 Task: Open a Modern Writer Template save the file as form.pdf Remove the following  from template: 'Address' Change the date  '15 May, 2023' change Dear Ms Reader to   Good Afternoon. Add body to the letter I wanted to express my heartfelt condolences on the passing of your loved one. Losing someone we care about is never easy, and my thoughts are with you during this difficult time. May cherished memories and the support of loved ones bring you comfort and strength.Add Name  'Rachel'. Insert watermark  Do not copy  Apply Font Style in watermark Lexend; font size  112and place the watermark  Horizontally
Action: Mouse moved to (691, 94)
Screenshot: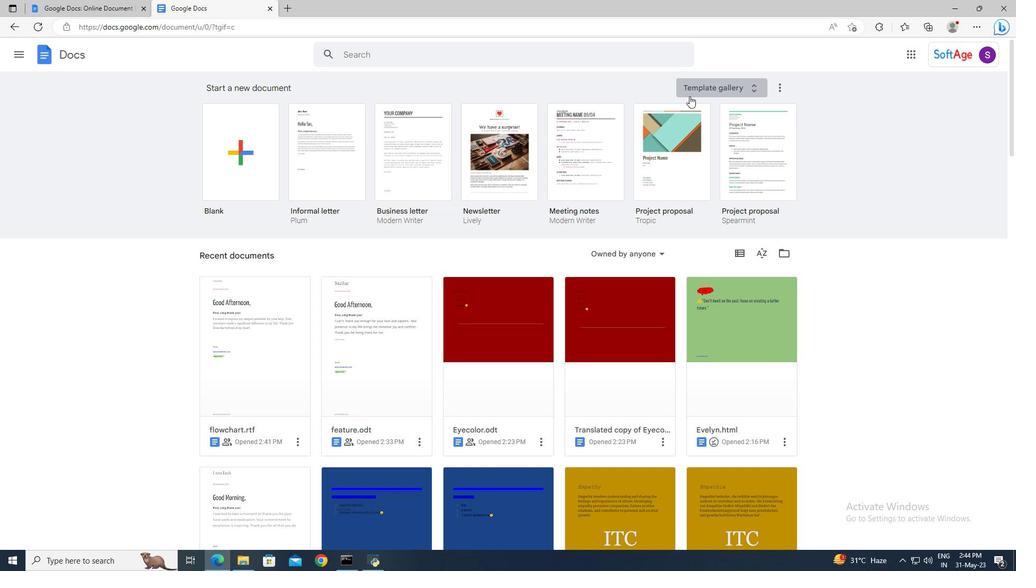 
Action: Mouse pressed left at (691, 94)
Screenshot: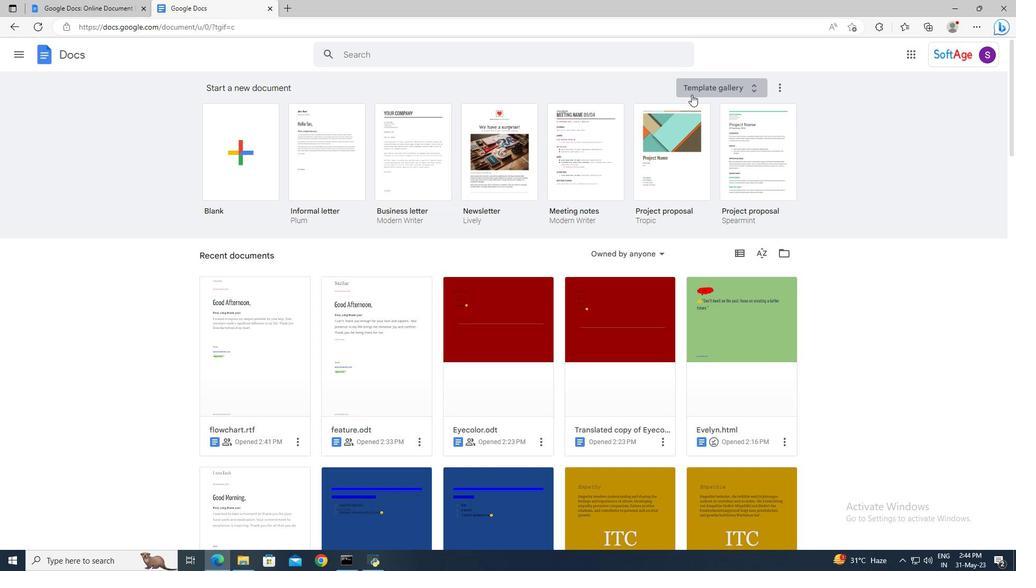 
Action: Mouse moved to (632, 130)
Screenshot: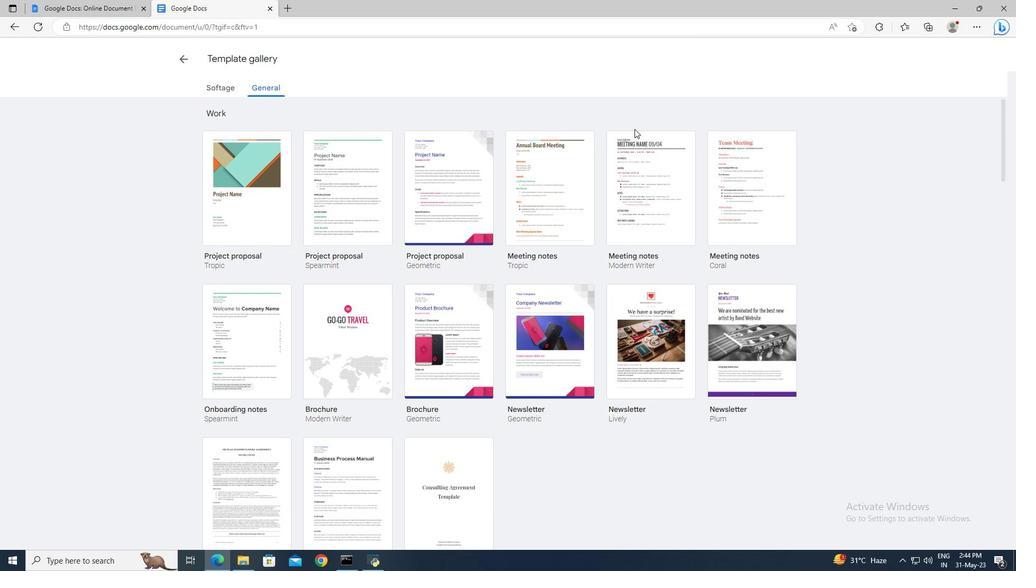 
Action: Mouse scrolled (632, 131) with delta (0, 0)
Screenshot: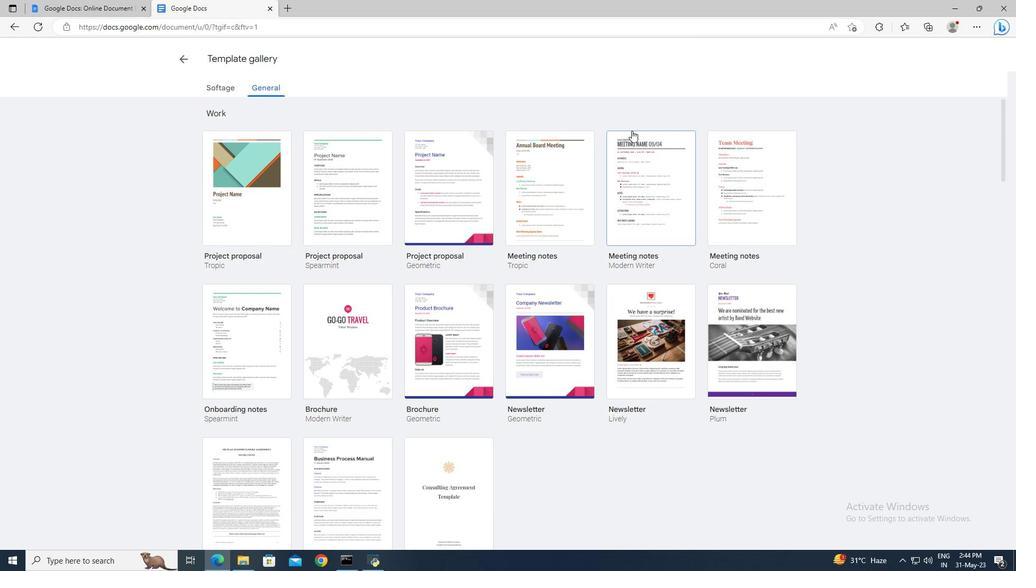 
Action: Mouse scrolled (632, 130) with delta (0, 0)
Screenshot: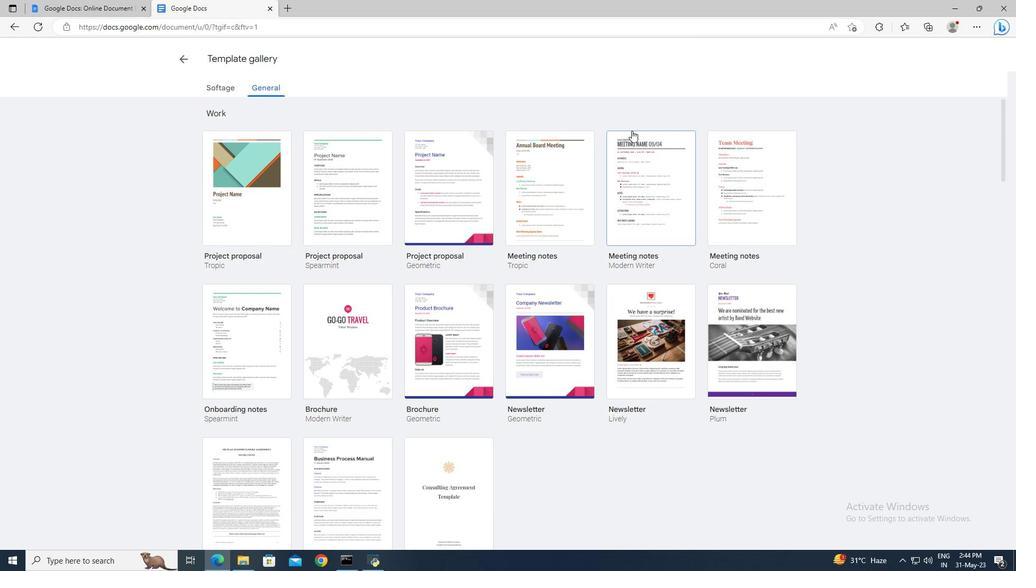 
Action: Mouse scrolled (632, 130) with delta (0, 0)
Screenshot: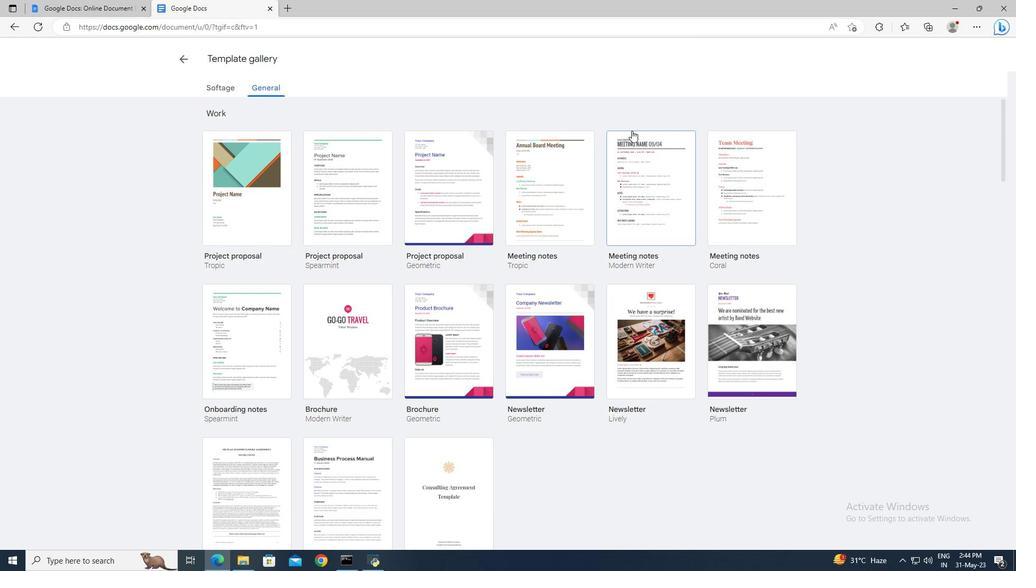 
Action: Mouse moved to (633, 162)
Screenshot: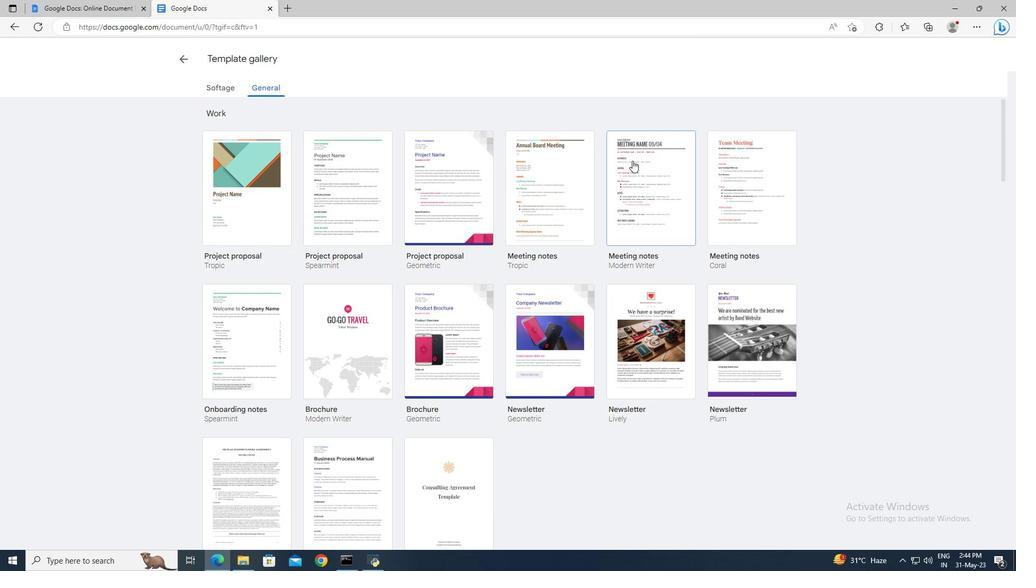 
Action: Mouse scrolled (633, 161) with delta (0, 0)
Screenshot: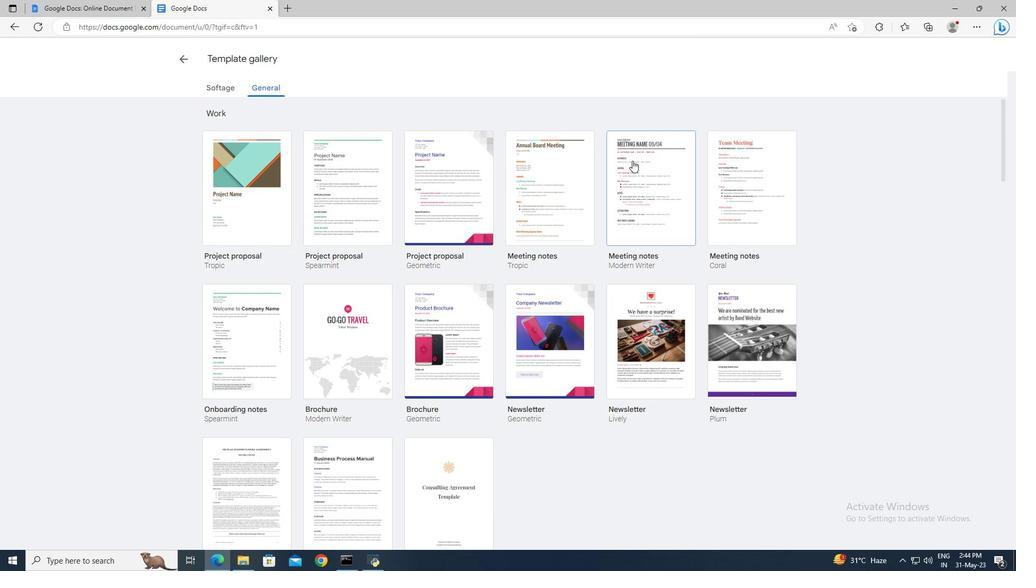 
Action: Mouse moved to (633, 169)
Screenshot: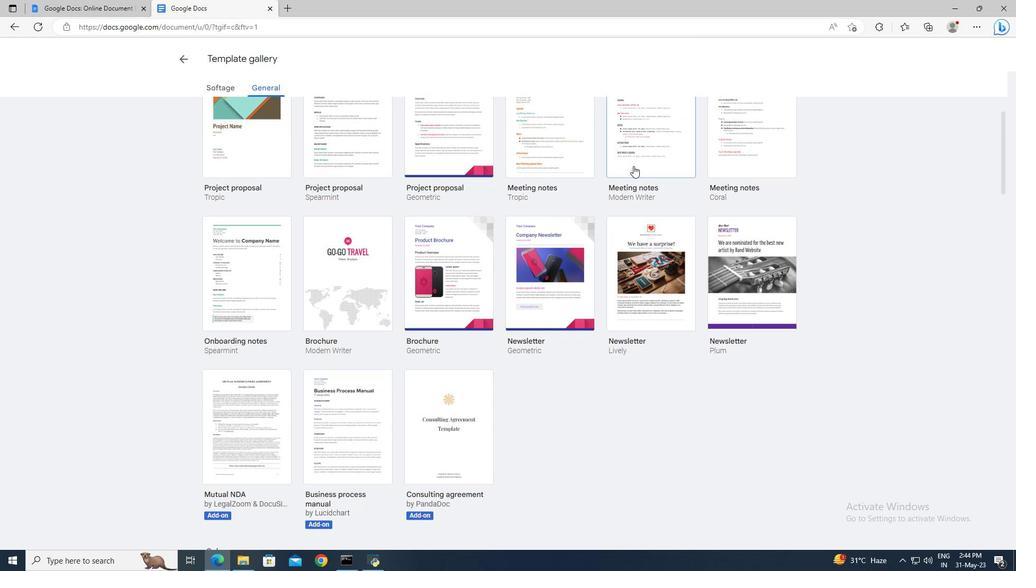 
Action: Mouse scrolled (633, 168) with delta (0, 0)
Screenshot: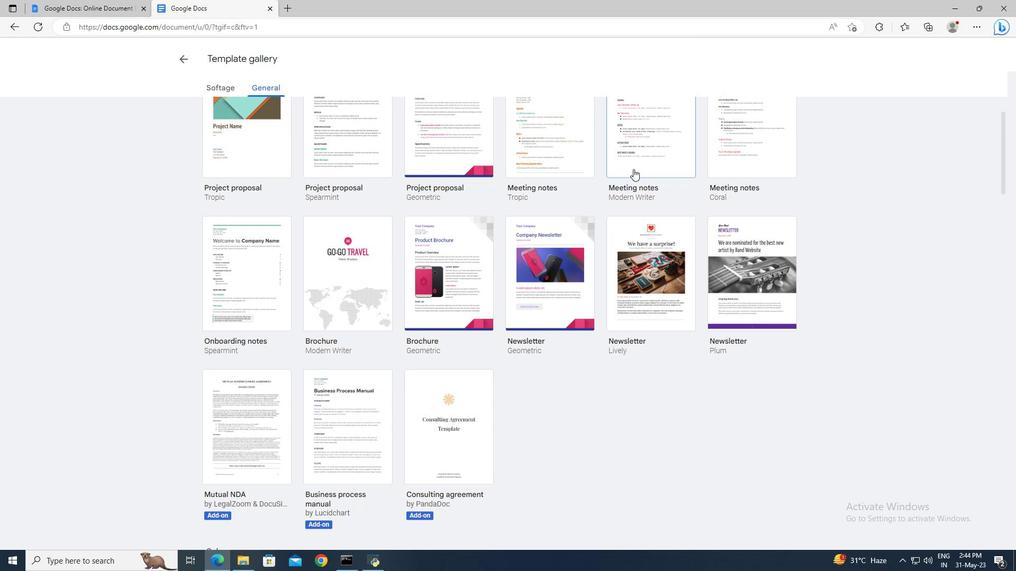 
Action: Mouse moved to (633, 169)
Screenshot: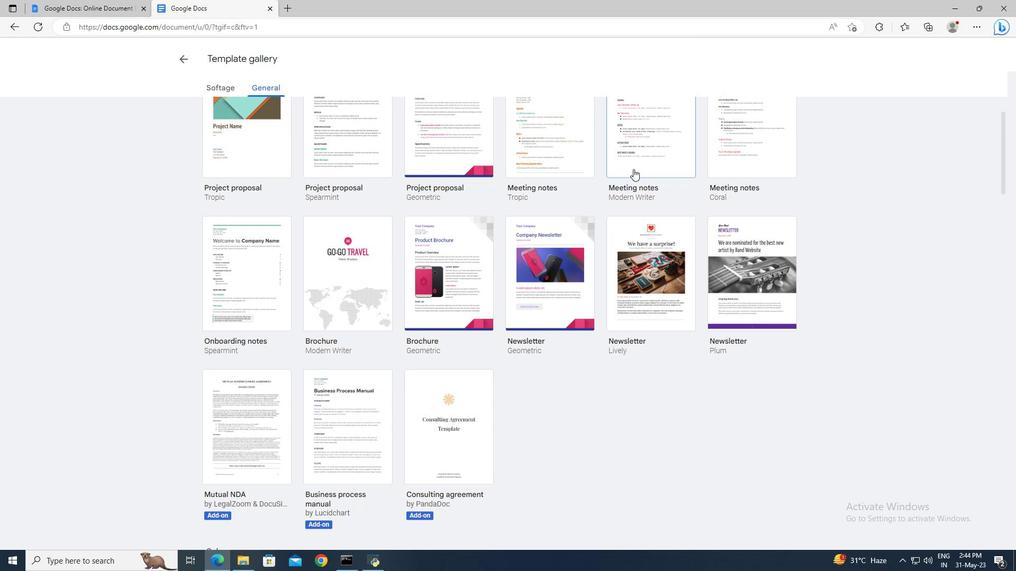 
Action: Mouse scrolled (633, 168) with delta (0, 0)
Screenshot: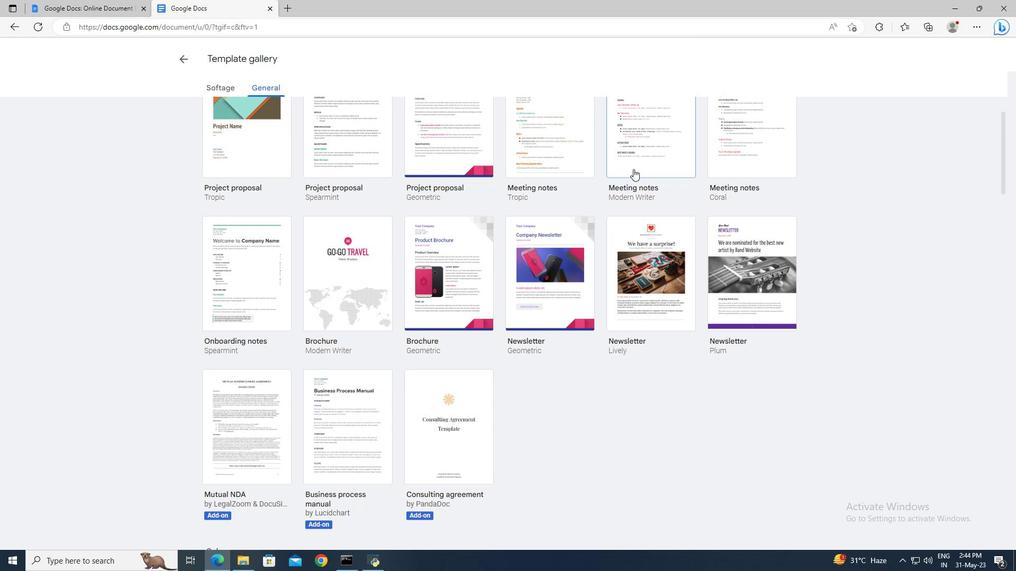 
Action: Mouse scrolled (633, 168) with delta (0, 0)
Screenshot: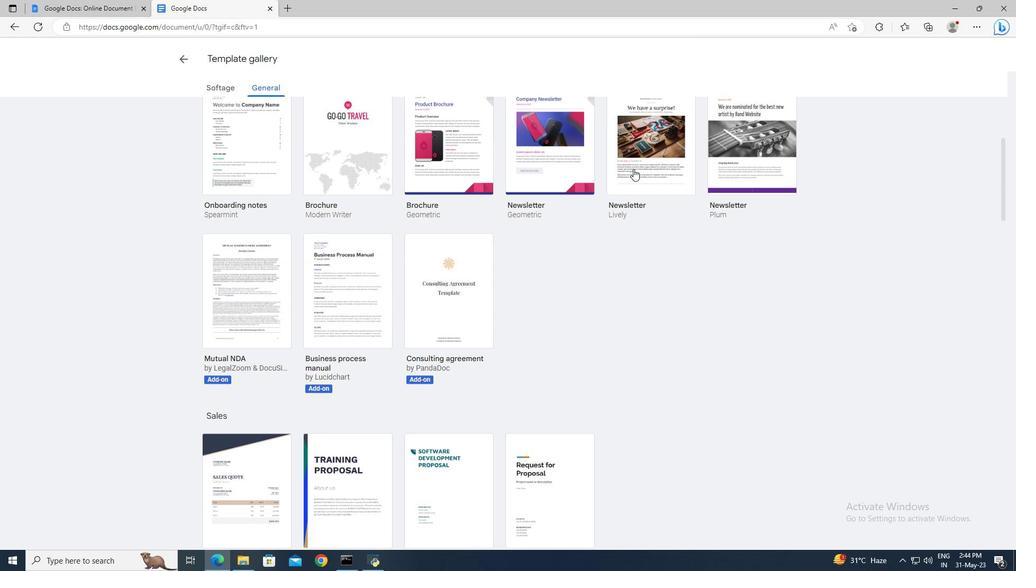 
Action: Mouse scrolled (633, 168) with delta (0, 0)
Screenshot: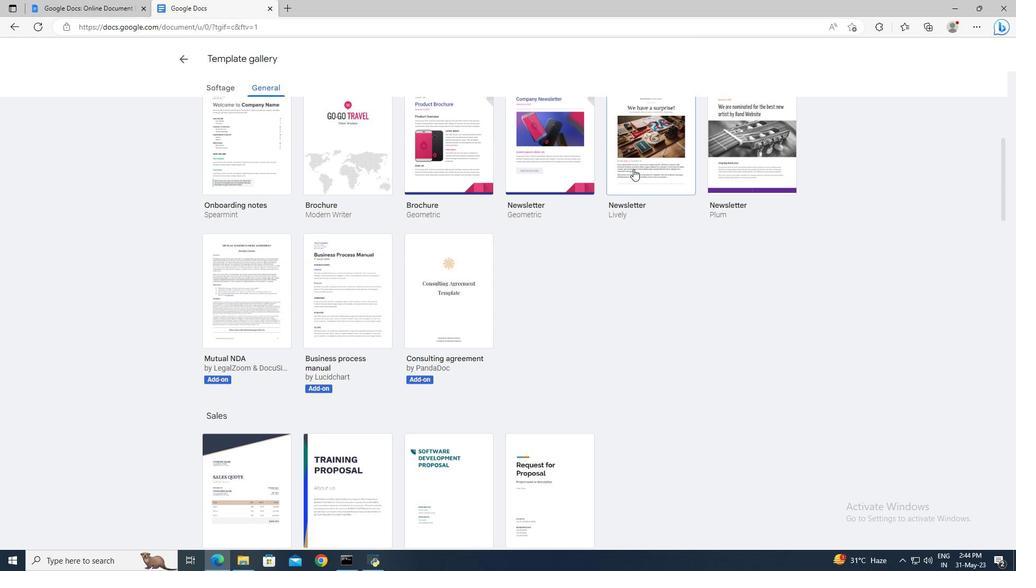 
Action: Mouse scrolled (633, 168) with delta (0, 0)
Screenshot: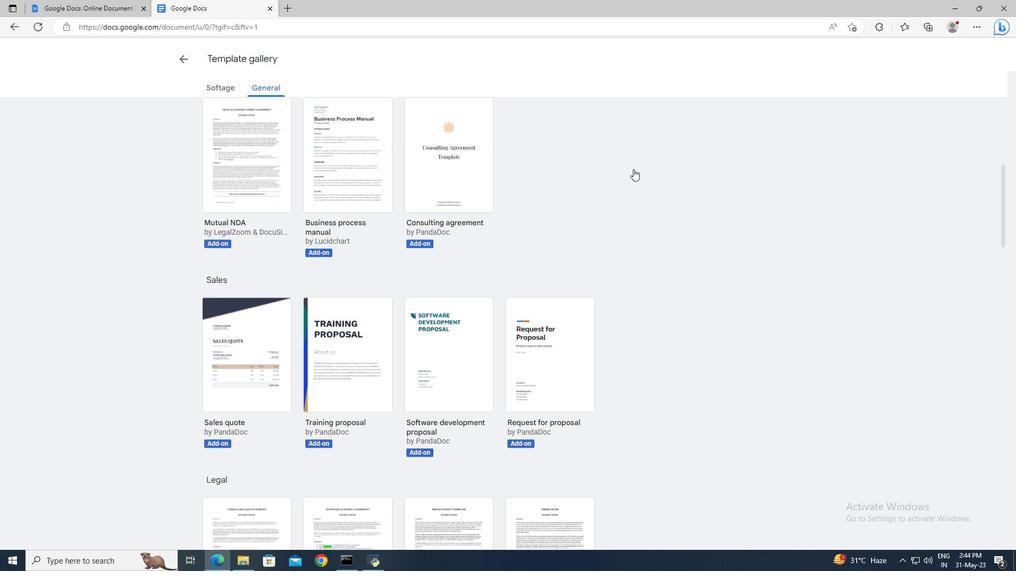 
Action: Mouse scrolled (633, 168) with delta (0, 0)
Screenshot: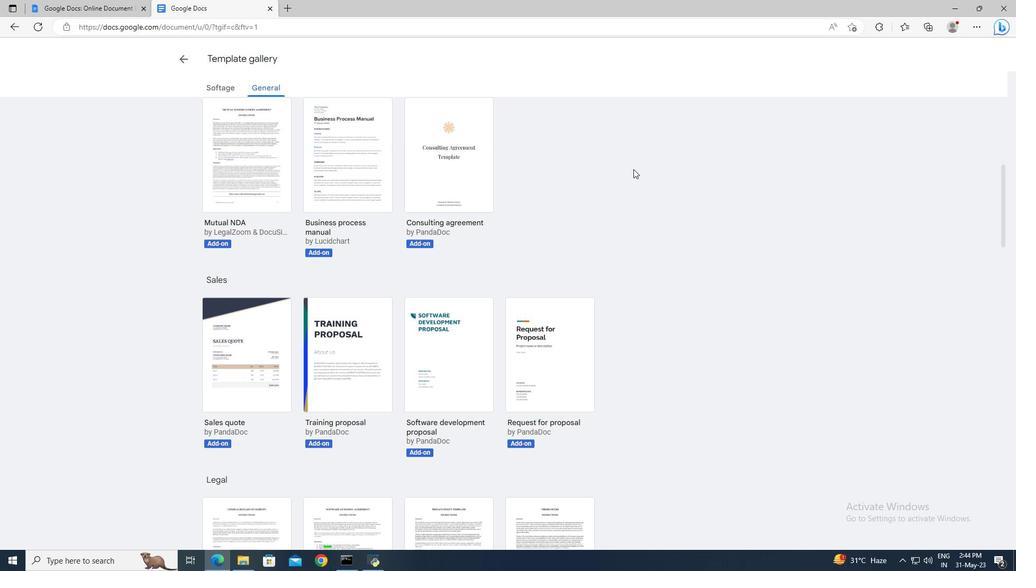 
Action: Mouse scrolled (633, 168) with delta (0, 0)
Screenshot: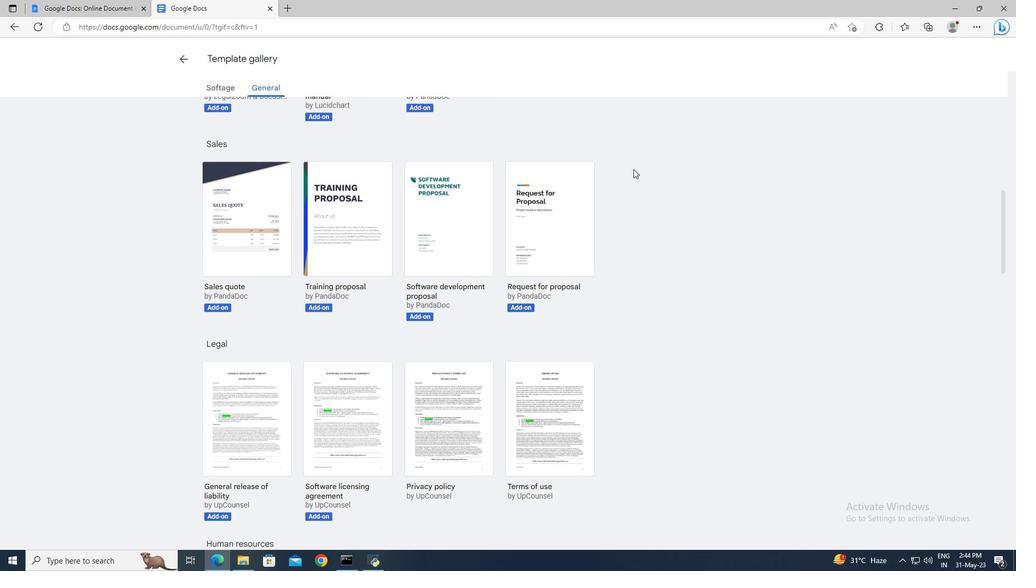 
Action: Mouse scrolled (633, 168) with delta (0, 0)
Screenshot: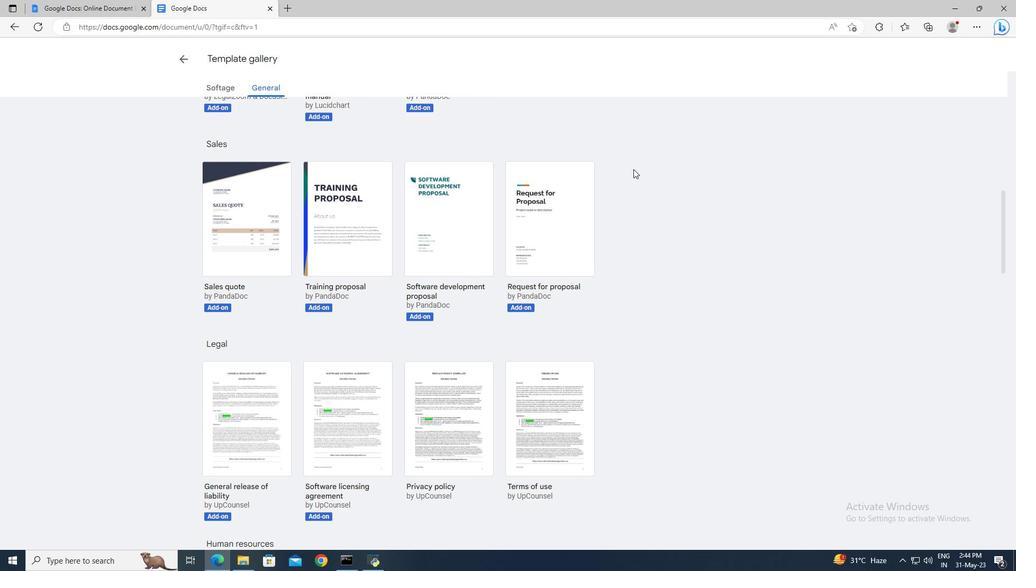 
Action: Mouse moved to (633, 170)
Screenshot: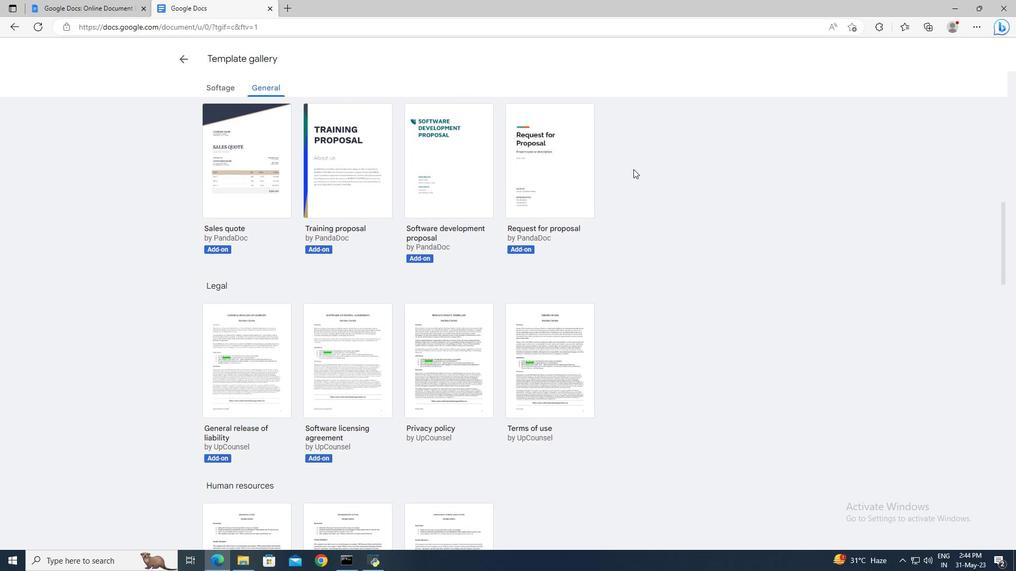 
Action: Mouse scrolled (633, 169) with delta (0, 0)
Screenshot: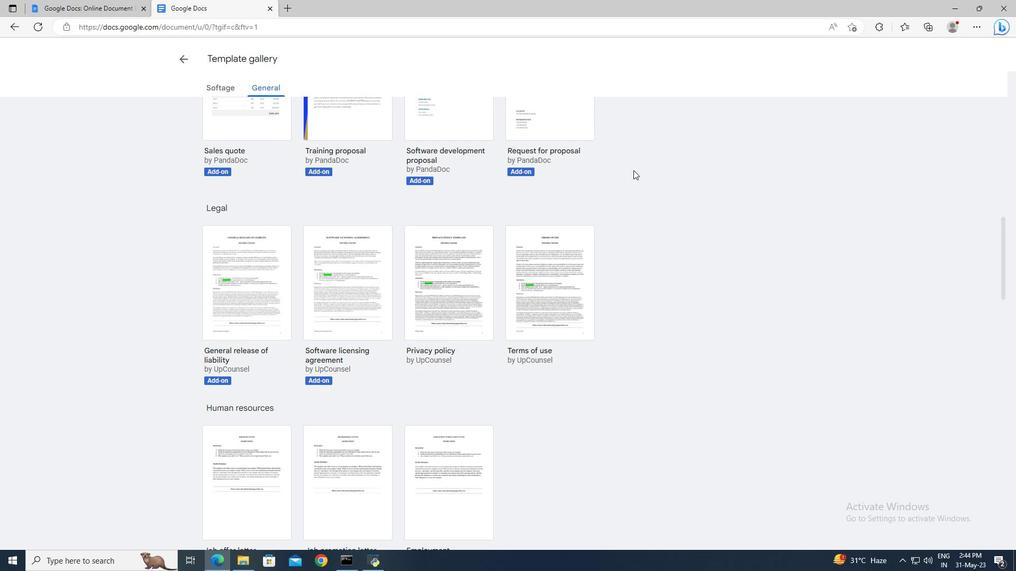
Action: Mouse scrolled (633, 169) with delta (0, 0)
Screenshot: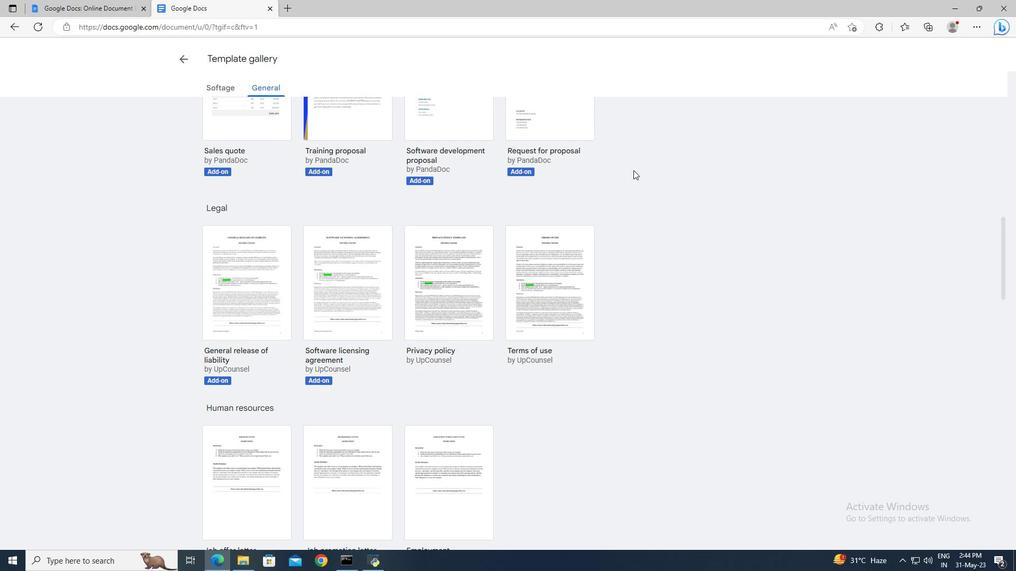 
Action: Mouse scrolled (633, 169) with delta (0, 0)
Screenshot: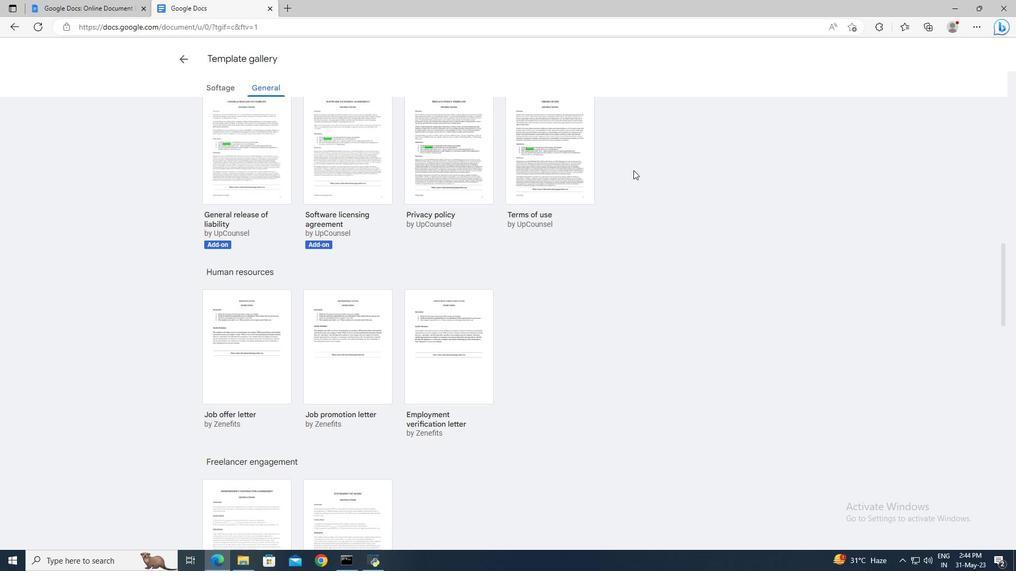 
Action: Mouse scrolled (633, 169) with delta (0, 0)
Screenshot: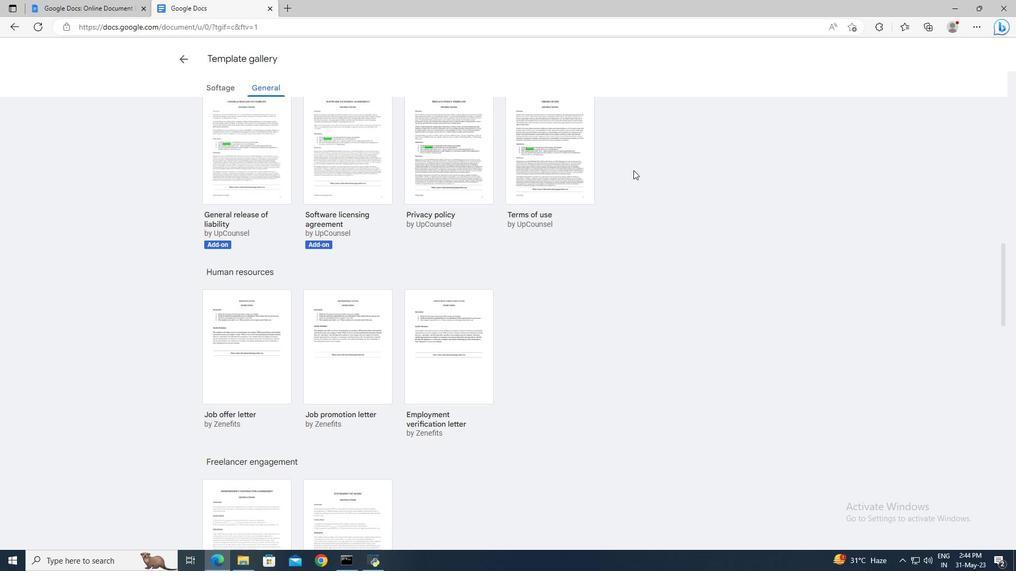 
Action: Mouse scrolled (633, 169) with delta (0, 0)
Screenshot: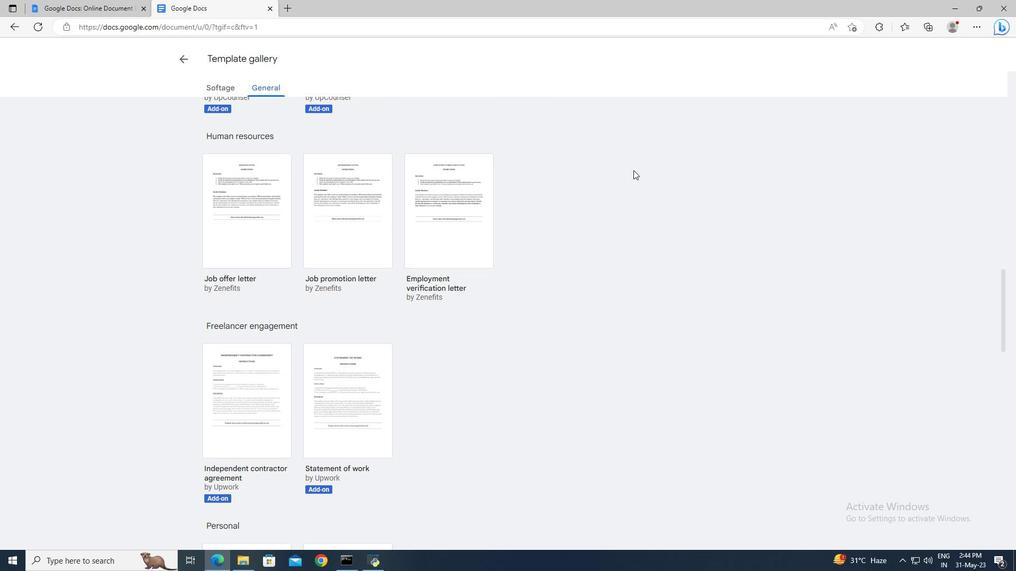 
Action: Mouse scrolled (633, 169) with delta (0, 0)
Screenshot: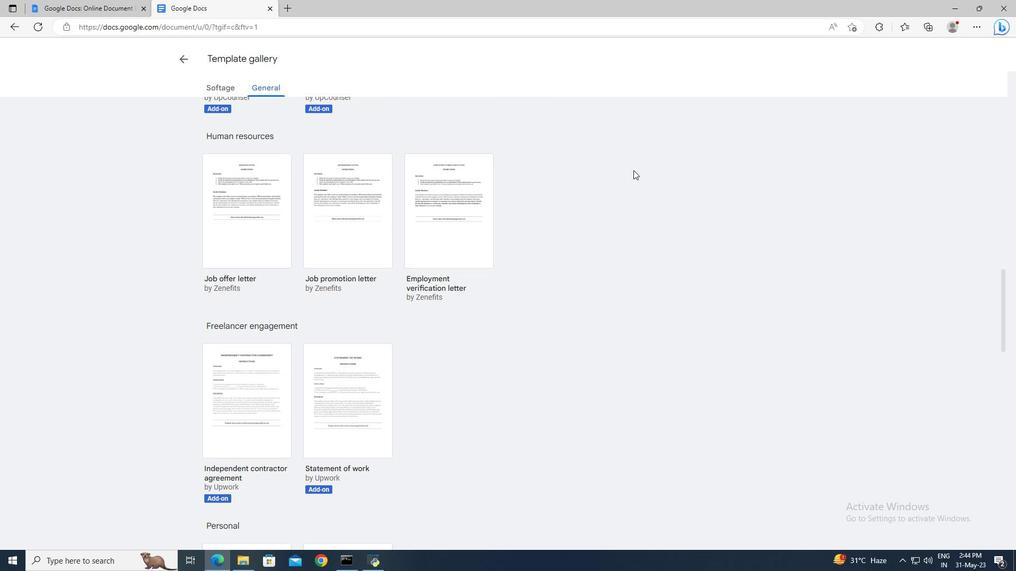
Action: Mouse moved to (633, 172)
Screenshot: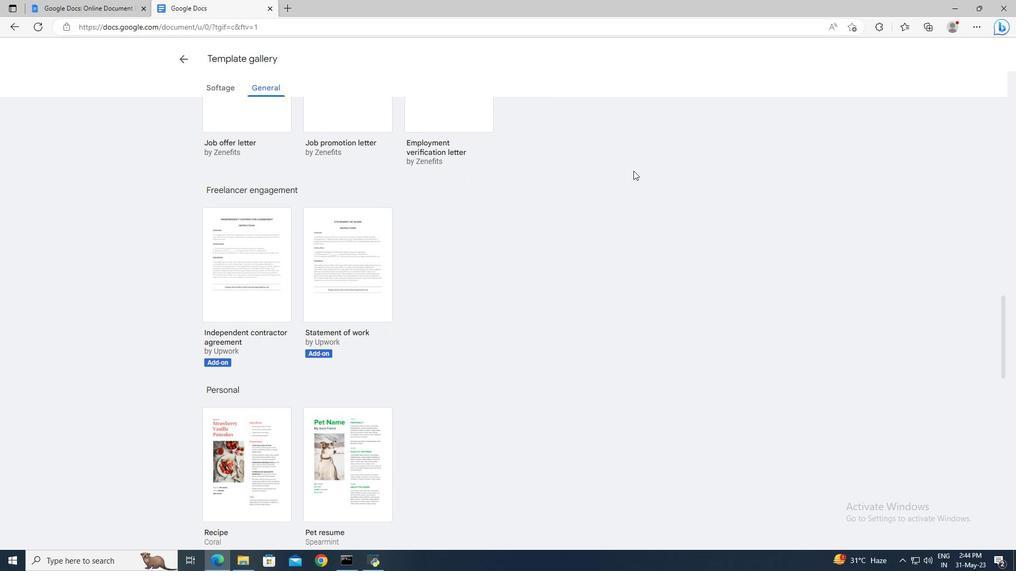 
Action: Mouse scrolled (633, 171) with delta (0, 0)
Screenshot: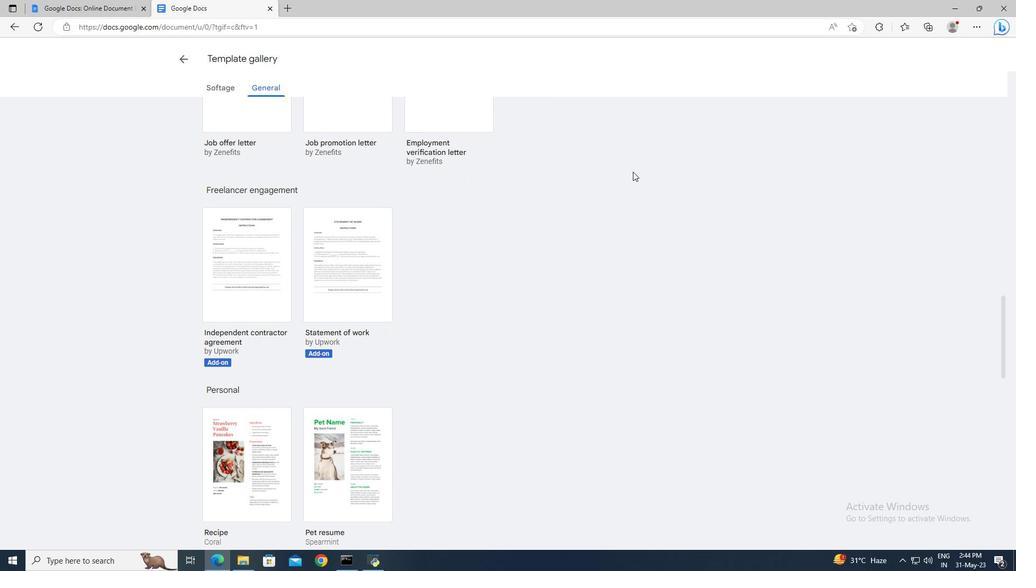 
Action: Mouse scrolled (633, 171) with delta (0, 0)
Screenshot: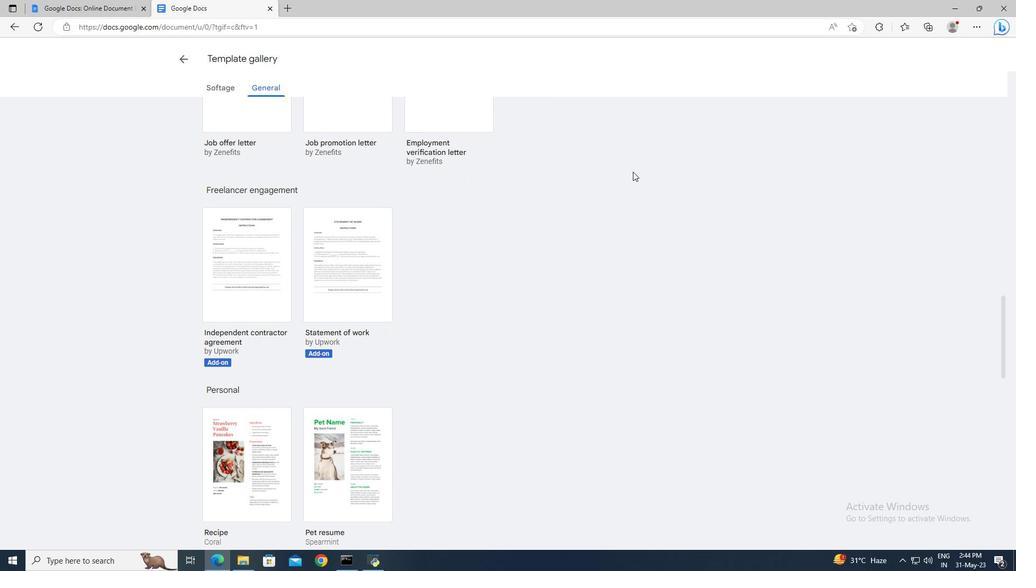 
Action: Mouse scrolled (633, 171) with delta (0, 0)
Screenshot: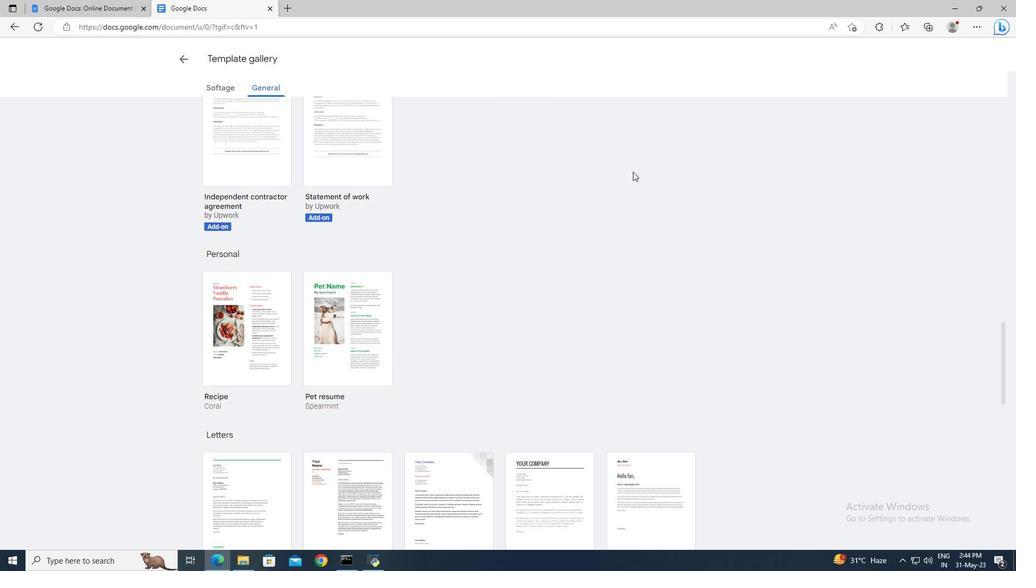 
Action: Mouse scrolled (633, 171) with delta (0, 0)
Screenshot: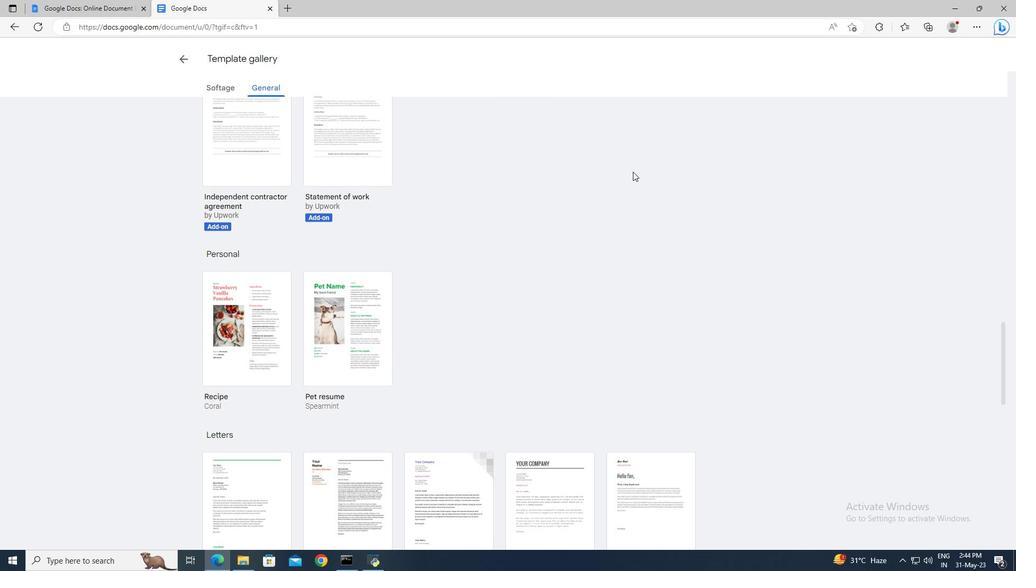 
Action: Mouse scrolled (633, 171) with delta (0, 0)
Screenshot: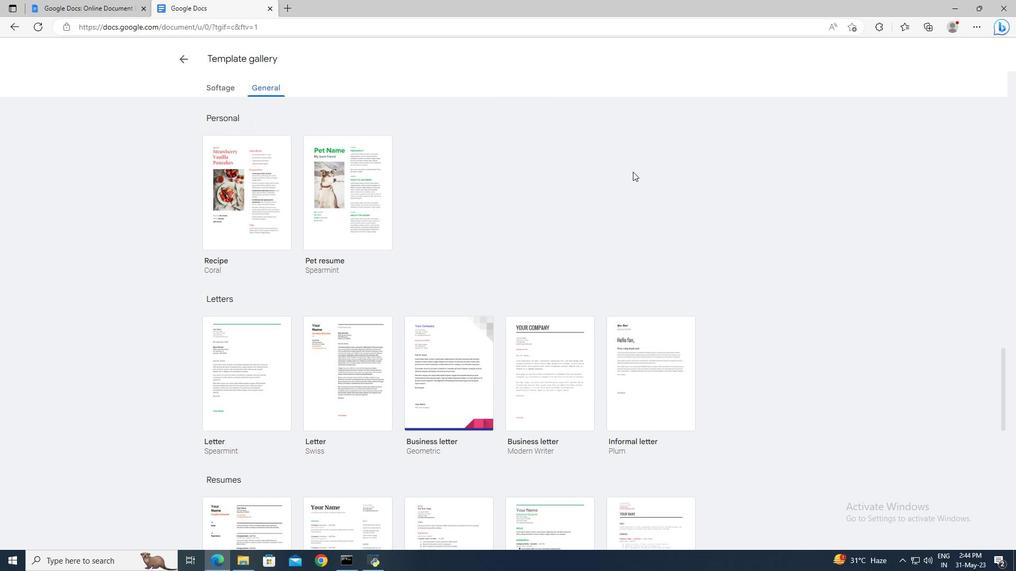 
Action: Mouse moved to (581, 281)
Screenshot: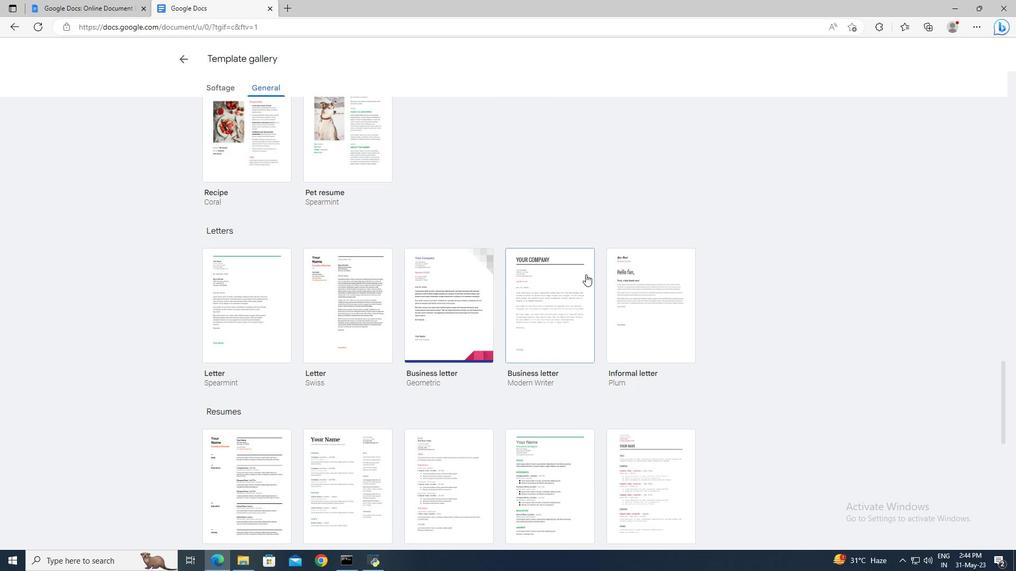 
Action: Mouse pressed left at (581, 281)
Screenshot: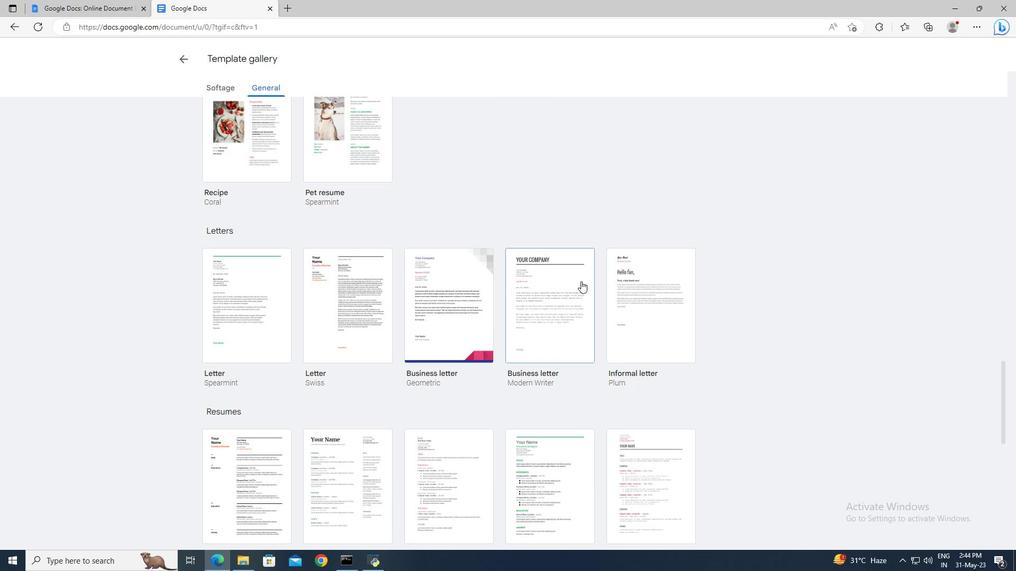 
Action: Mouse moved to (74, 49)
Screenshot: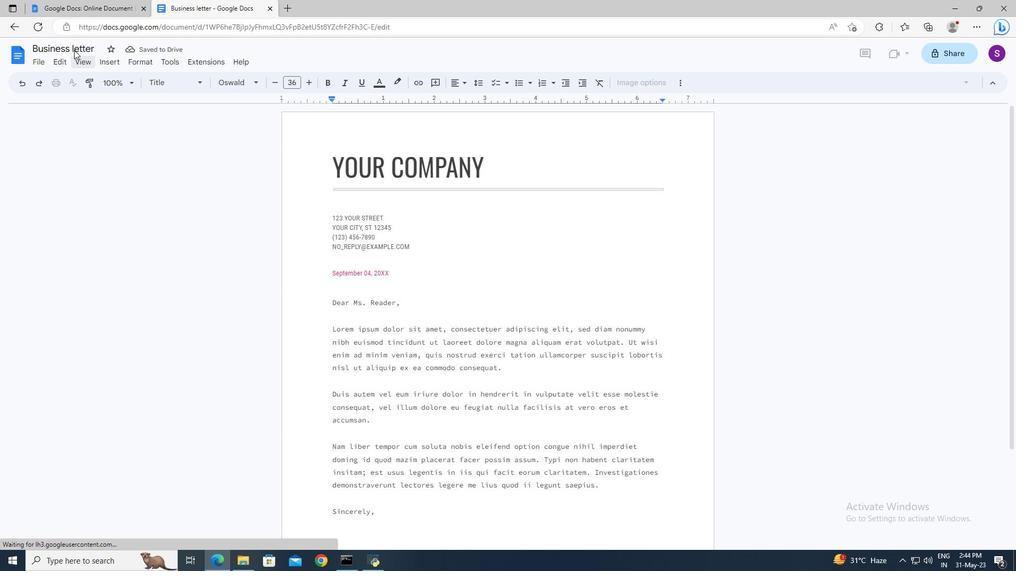 
Action: Mouse pressed left at (74, 49)
Screenshot: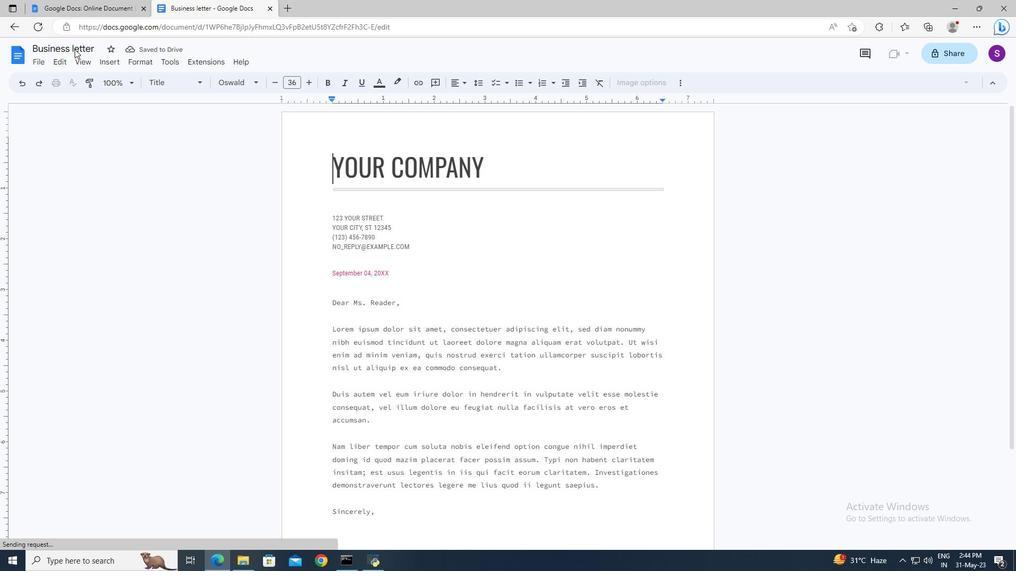 
Action: Key pressed ctrl+Aform.pdf<Key.enter>
Screenshot: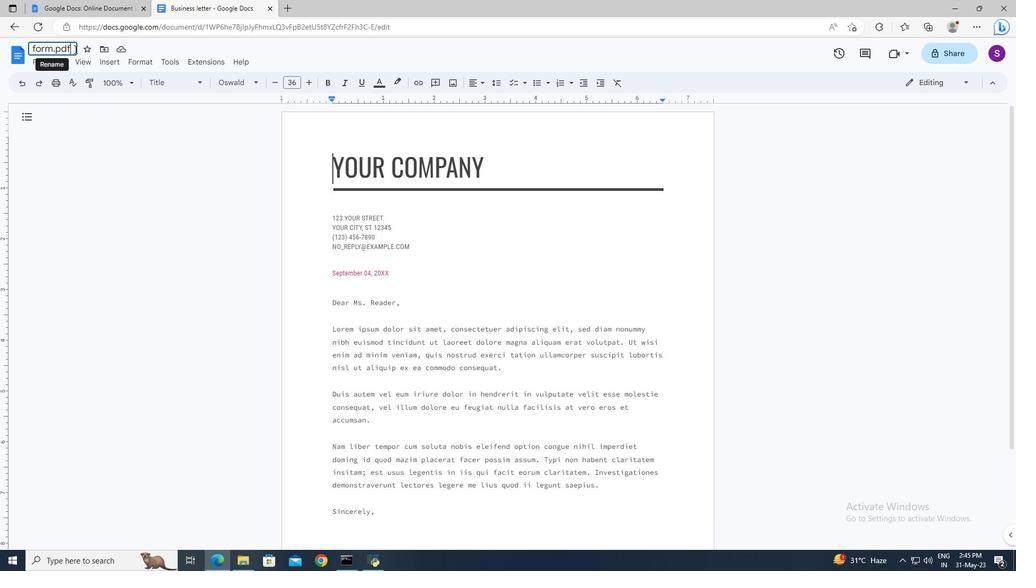 
Action: Mouse moved to (325, 220)
Screenshot: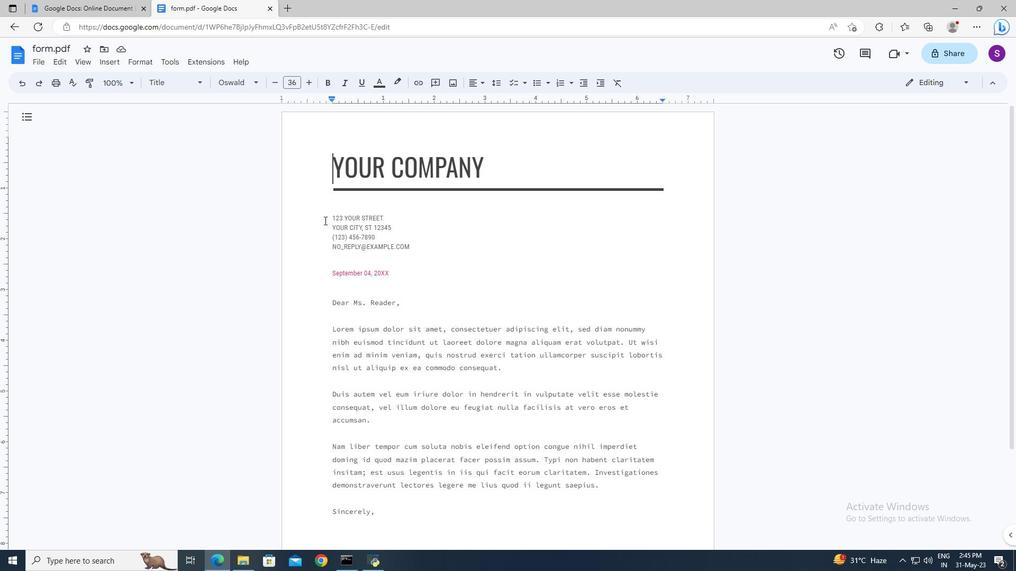 
Action: Mouse pressed left at (325, 220)
Screenshot: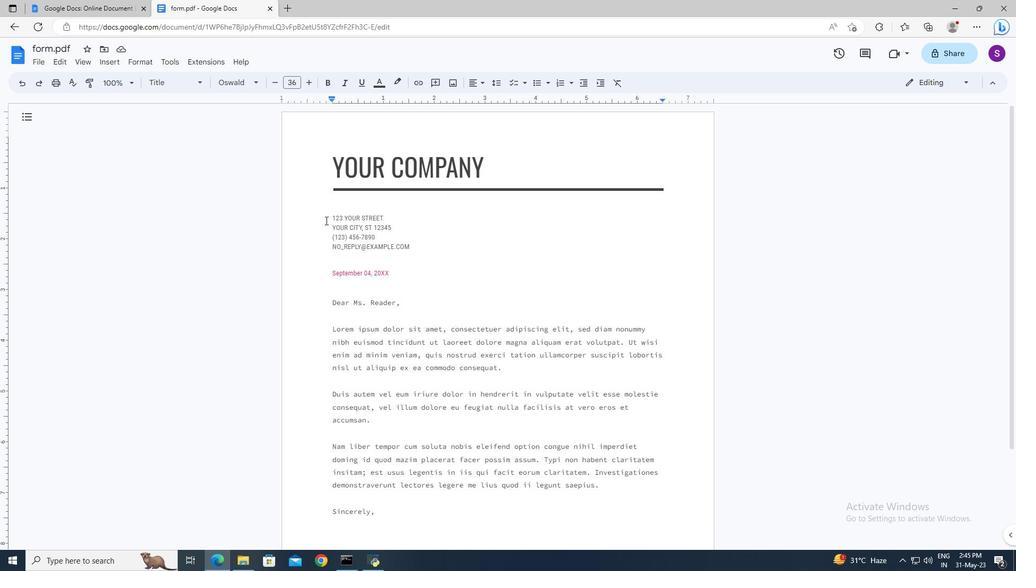 
Action: Mouse moved to (324, 220)
Screenshot: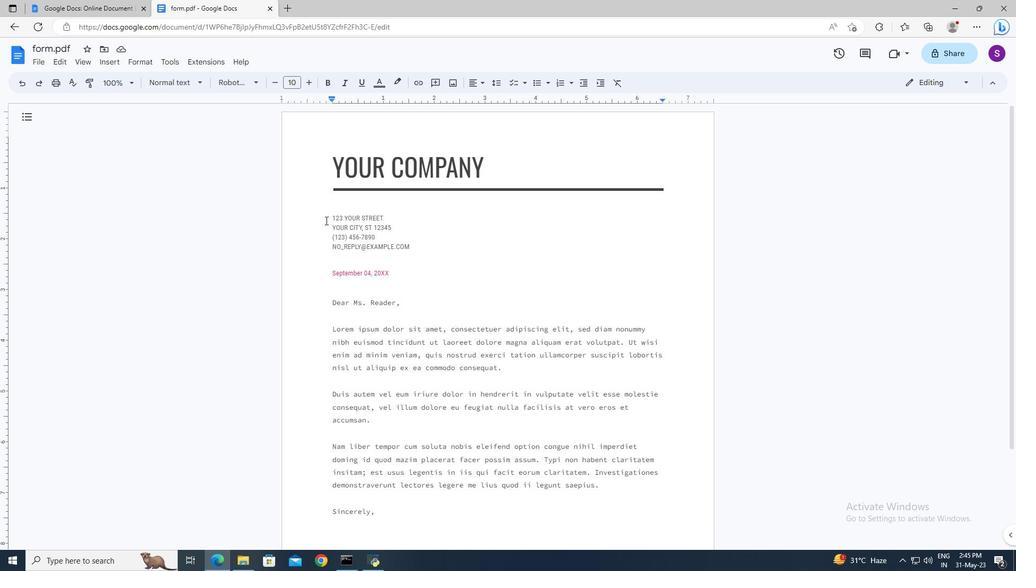 
Action: Key pressed <Key.shift><Key.down><Key.down><Key.down><Key.down><Key.delete>
Screenshot: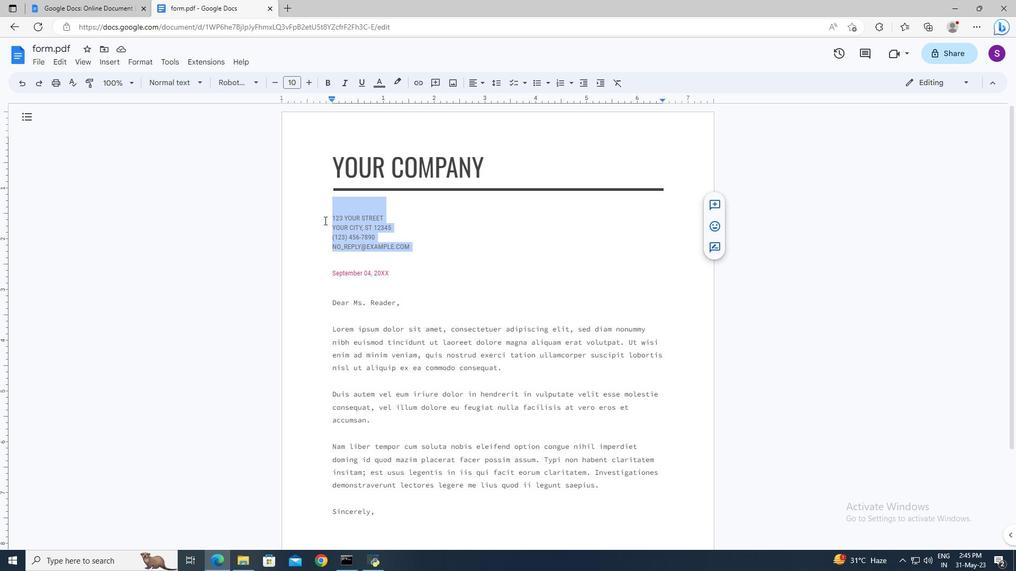 
Action: Mouse moved to (327, 220)
Screenshot: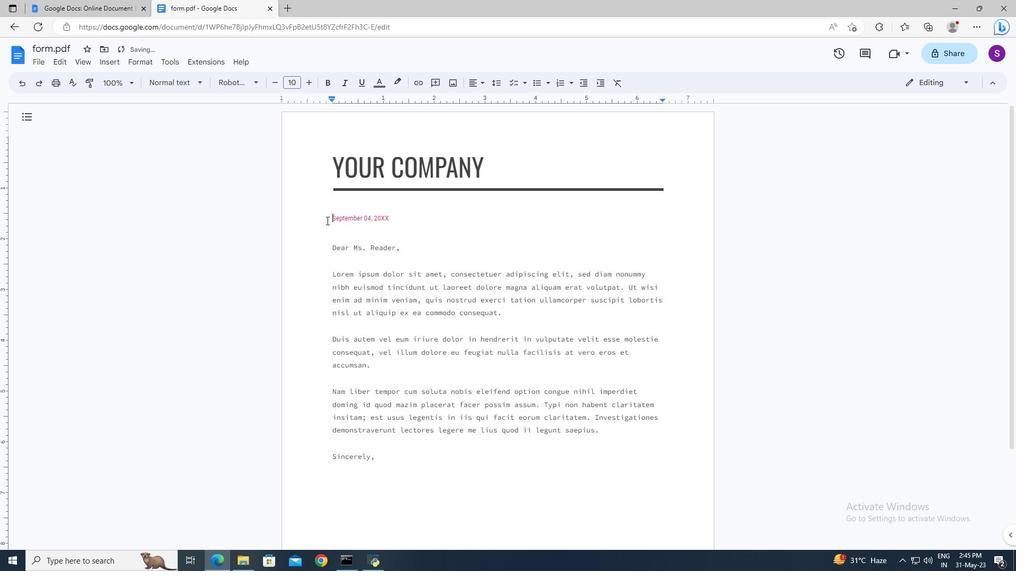
Action: Mouse pressed left at (327, 220)
Screenshot: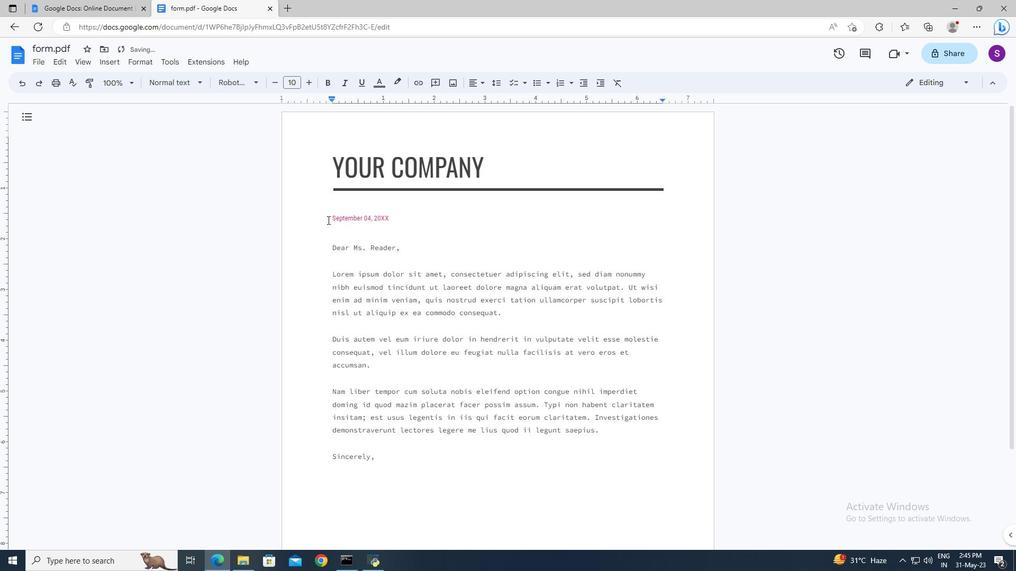 
Action: Mouse moved to (328, 219)
Screenshot: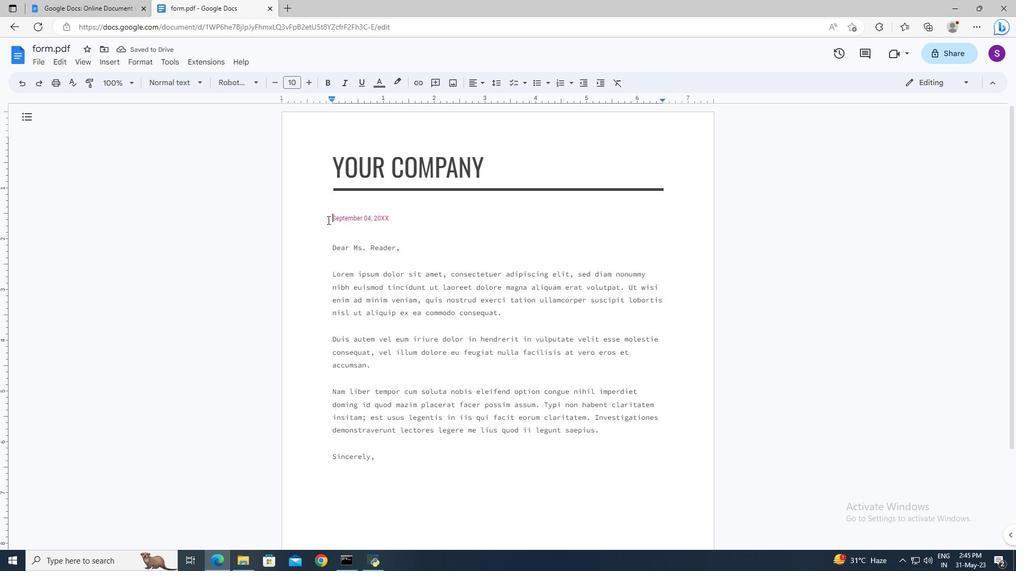 
Action: Key pressed <Key.shift><Key.down><Key.delete><Key.enter><Key.up>15<Key.space><Key.shift>May,<Key.space>2023
Screenshot: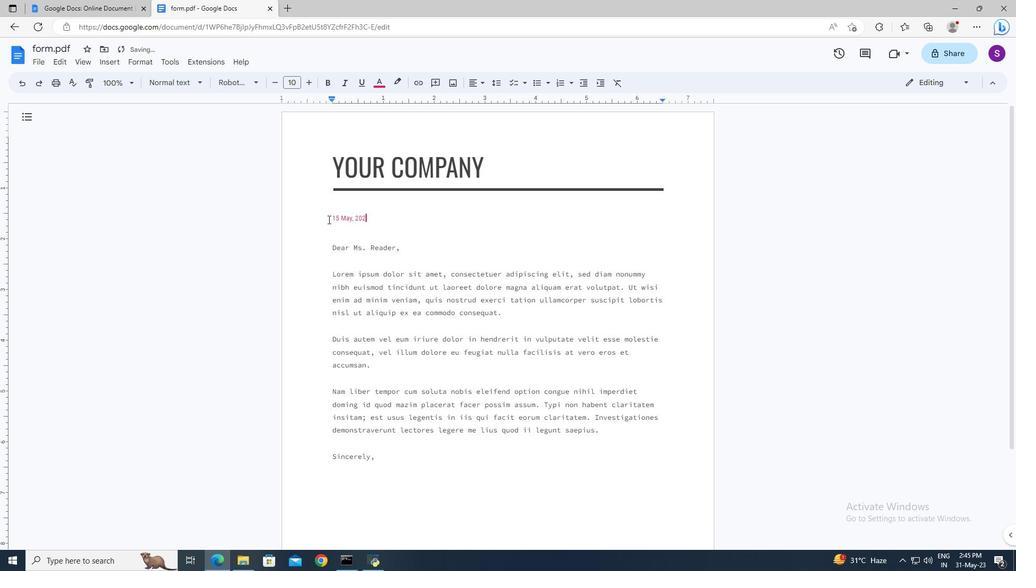 
Action: Mouse moved to (330, 249)
Screenshot: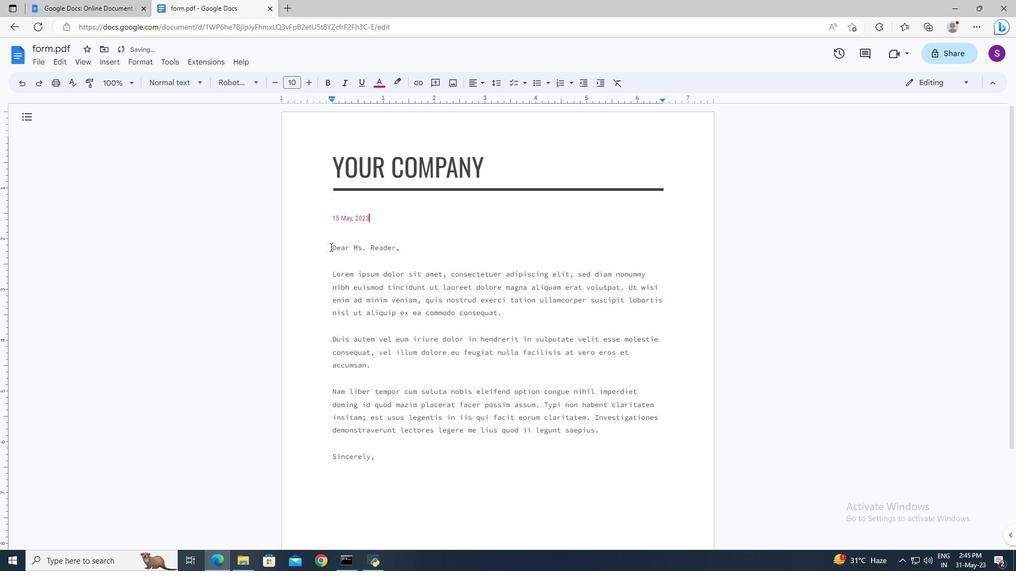 
Action: Mouse pressed left at (330, 249)
Screenshot: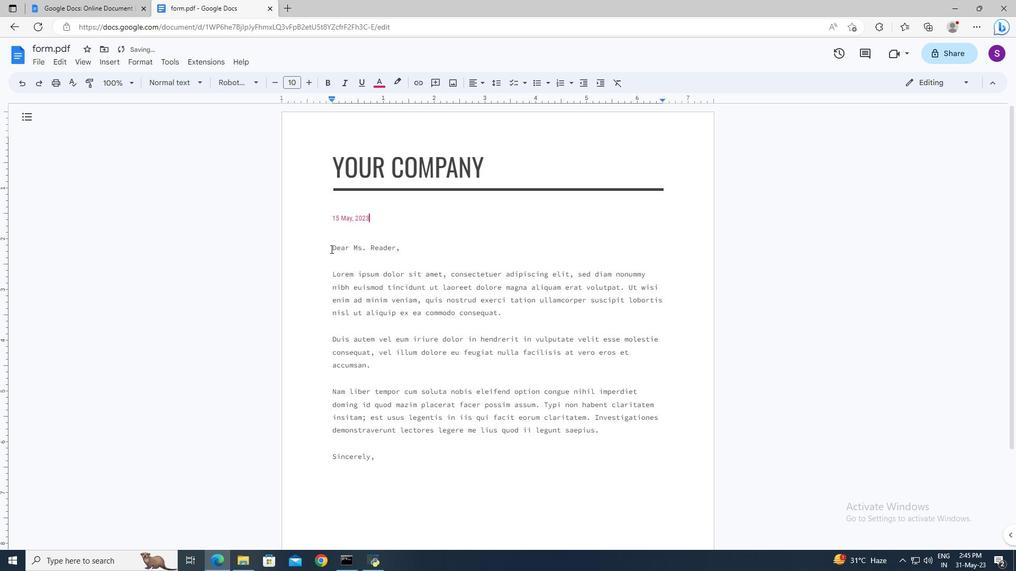 
Action: Key pressed <Key.shift><Key.right><Key.right><Key.right><Key.right><Key.backspace><Key.shift>Good<Key.space><Key.shift_r>Afternoon
Screenshot: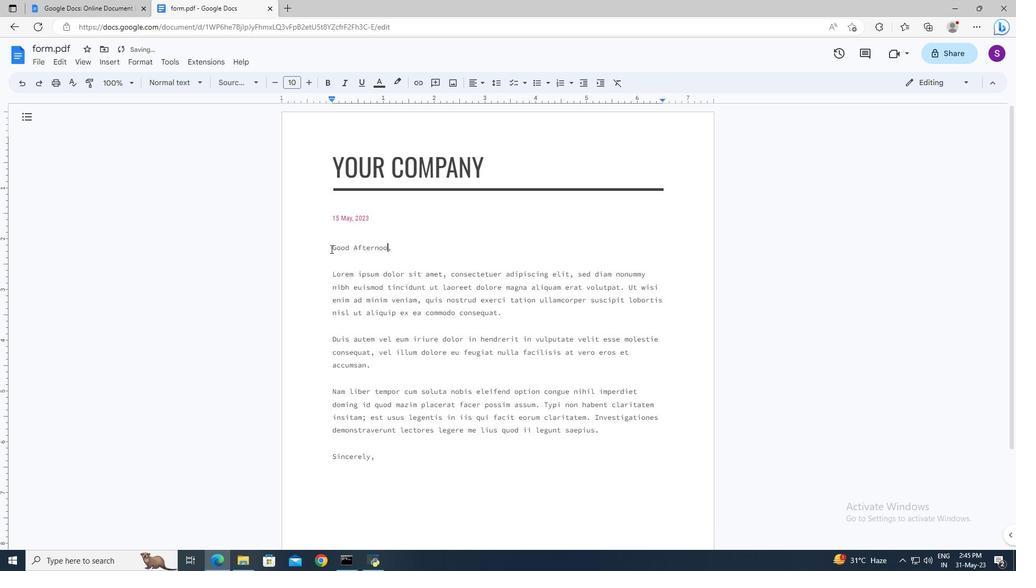 
Action: Mouse moved to (330, 282)
Screenshot: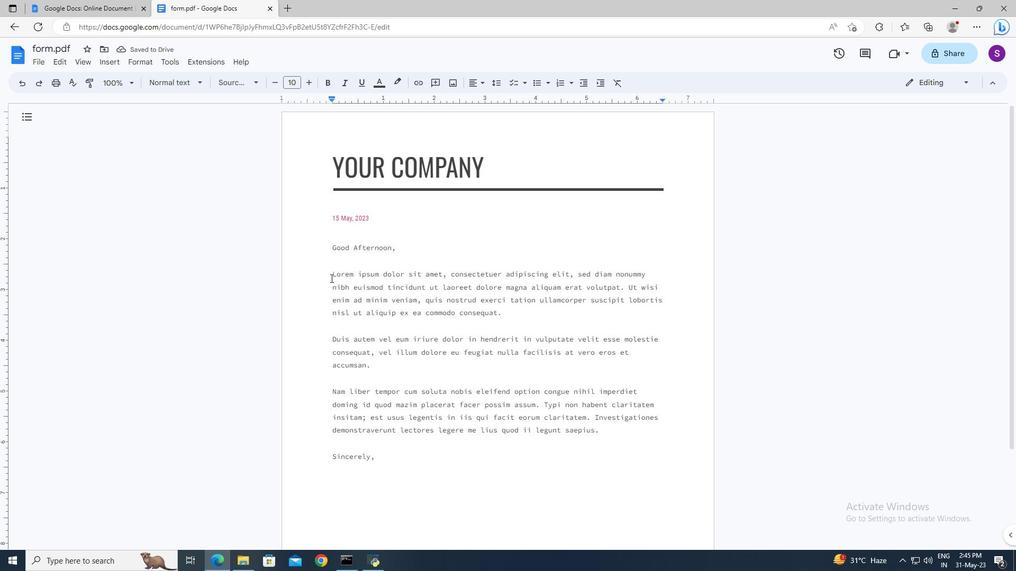 
Action: Mouse pressed left at (330, 282)
Screenshot: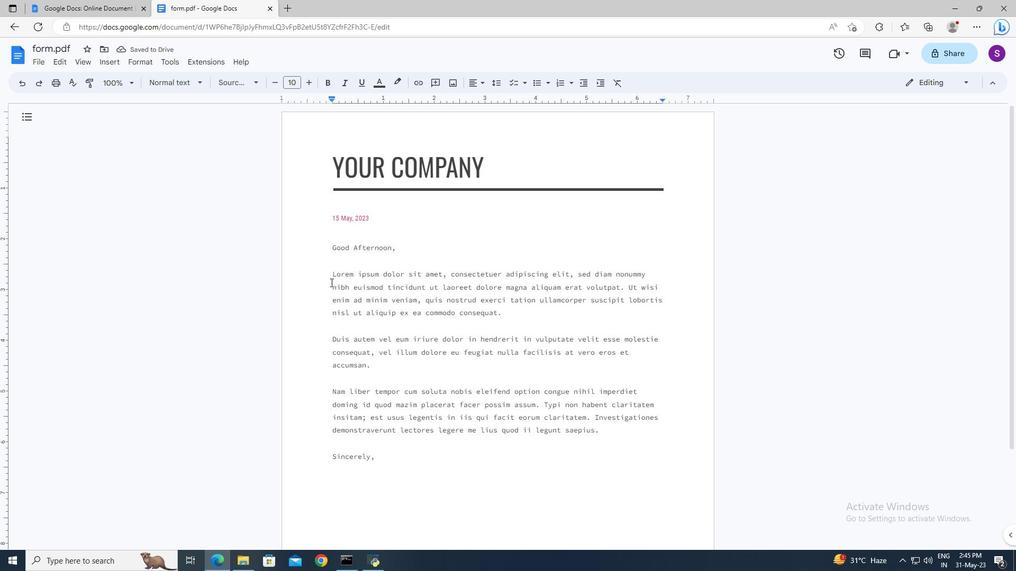 
Action: Key pressed <Key.shift><Key.down><Key.down><Key.down><Key.delete><Key.enter><Key.up><Key.shift>I<Key.space>wanted<Key.space>to<Key.space>express<Key.space>my<Key.space>heartfelt<Key.space>condolences<Key.space>on<Key.space>the<Key.space>passing<Key.space>of<Key.space>your<Key.space>loved<Key.space>one.<Key.space><Key.shift>Losing<Key.space>someone<Key.space>we<Key.space>care<Key.space>about<Key.space>is<Key.space>never<Key.space>easy,<Key.space>and<Key.space>my<Key.space>thoughts<Key.space>are<Key.space>with<Key.space>you<Key.space>during<Key.space>this<Key.space>difficult<Key.space>tim.<Key.backspace>e.<Key.space><Key.shift>May<Key.space>cherished<Key.space>memories<Key.space>and<Key.space>support<Key.space>of<Key.space>loved<Key.space>ones<Key.space>bring<Key.space>you<Key.space>comfort<Key.space>and<Key.space>strength.
Screenshot: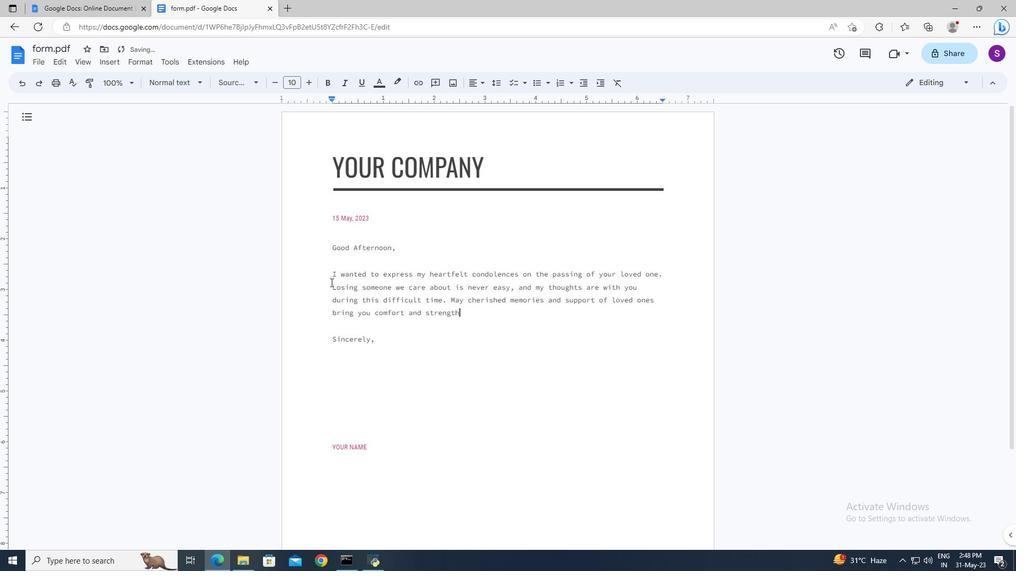 
Action: Mouse moved to (314, 291)
Screenshot: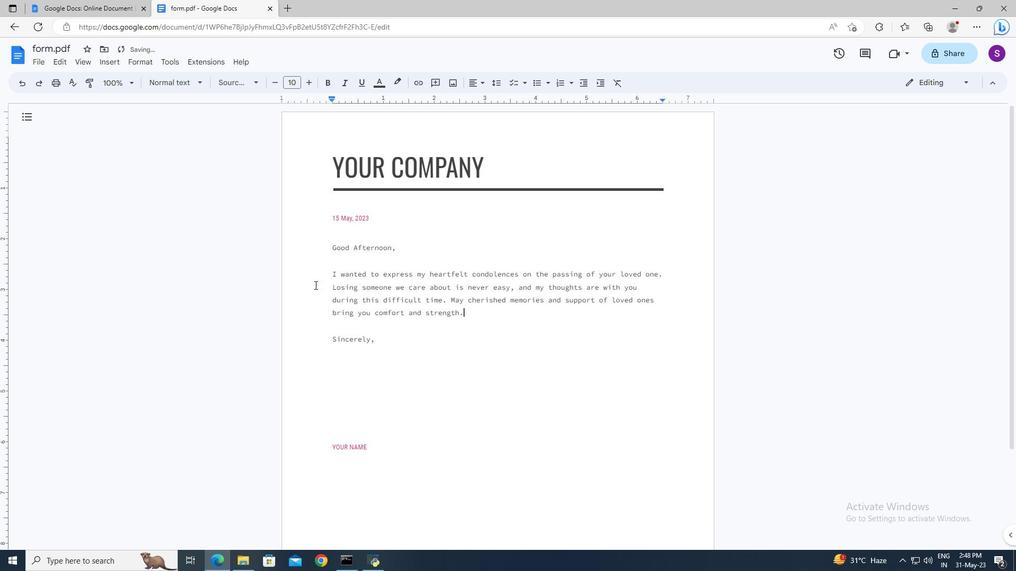 
Action: Mouse scrolled (314, 290) with delta (0, 0)
Screenshot: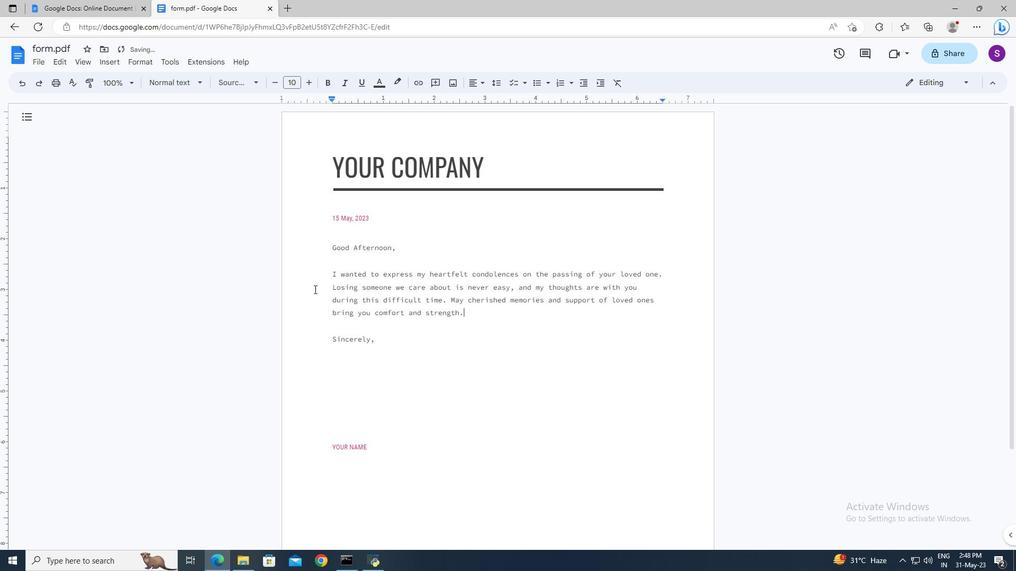 
Action: Mouse scrolled (314, 290) with delta (0, 0)
Screenshot: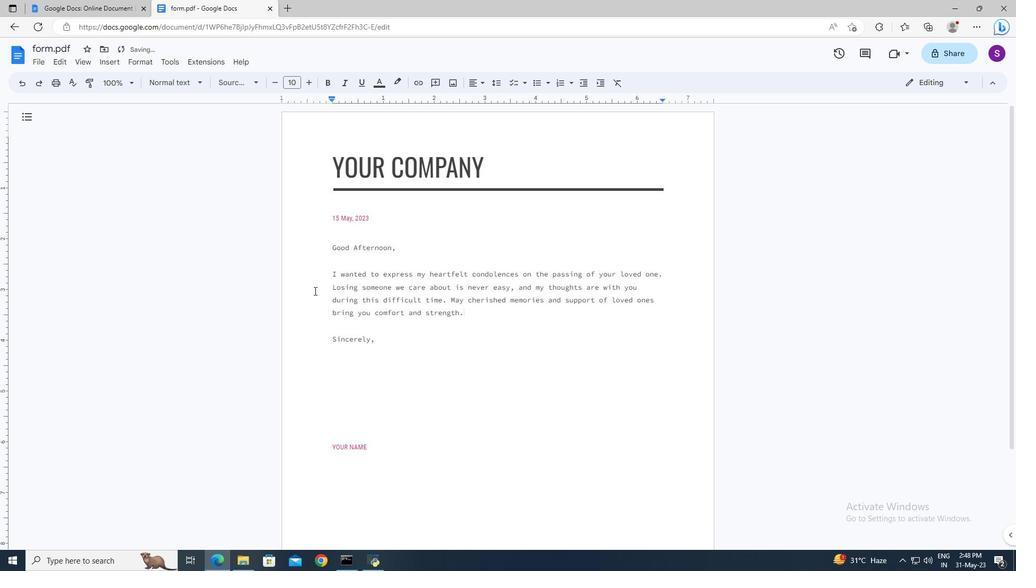 
Action: Mouse moved to (327, 321)
Screenshot: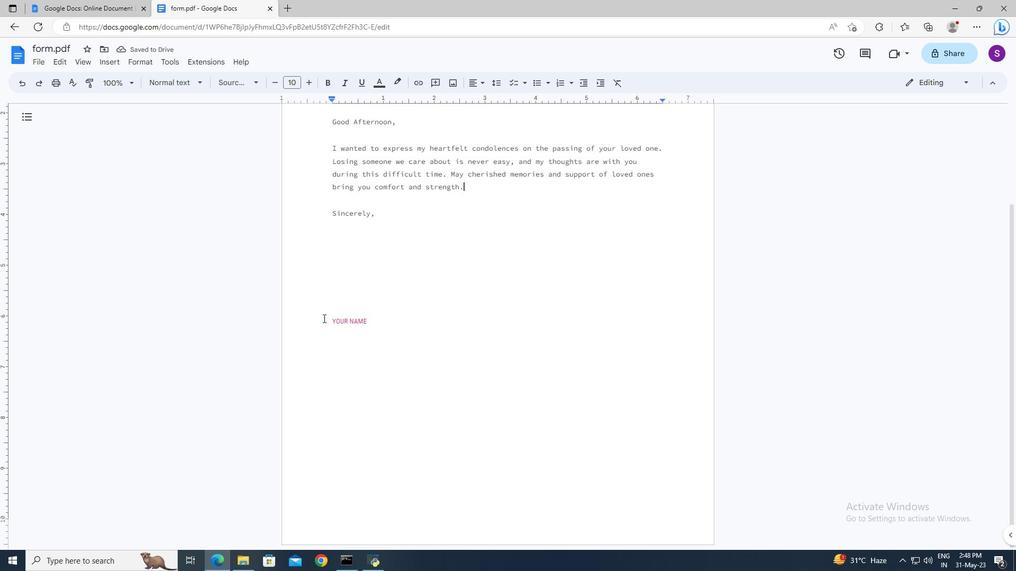 
Action: Mouse pressed left at (327, 321)
Screenshot: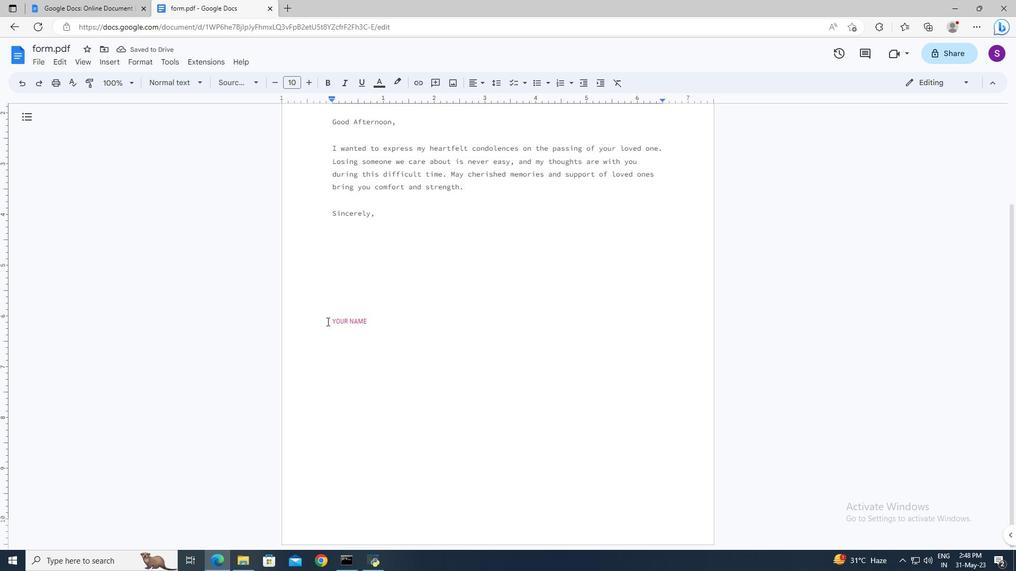 
Action: Key pressed <Key.shift><Key.right><Key.right><Key.delete><Key.shift>Rachel
Screenshot: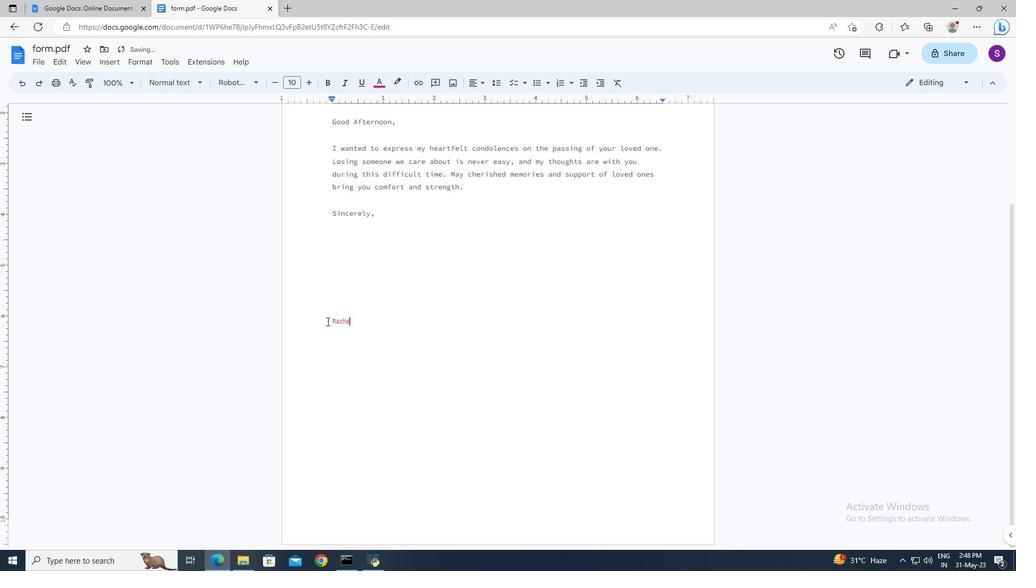 
Action: Mouse scrolled (327, 322) with delta (0, 0)
Screenshot: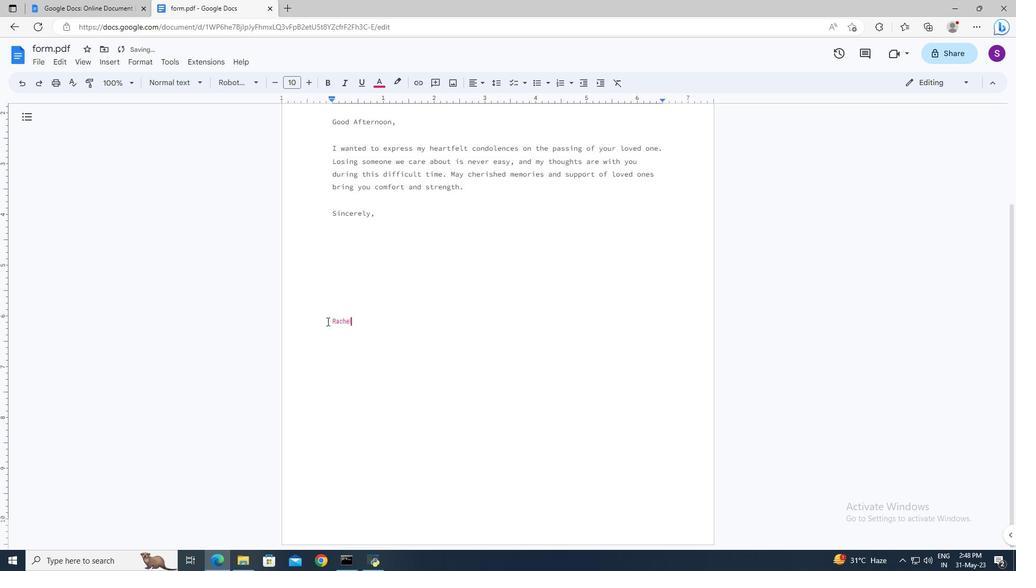
Action: Mouse moved to (122, 61)
Screenshot: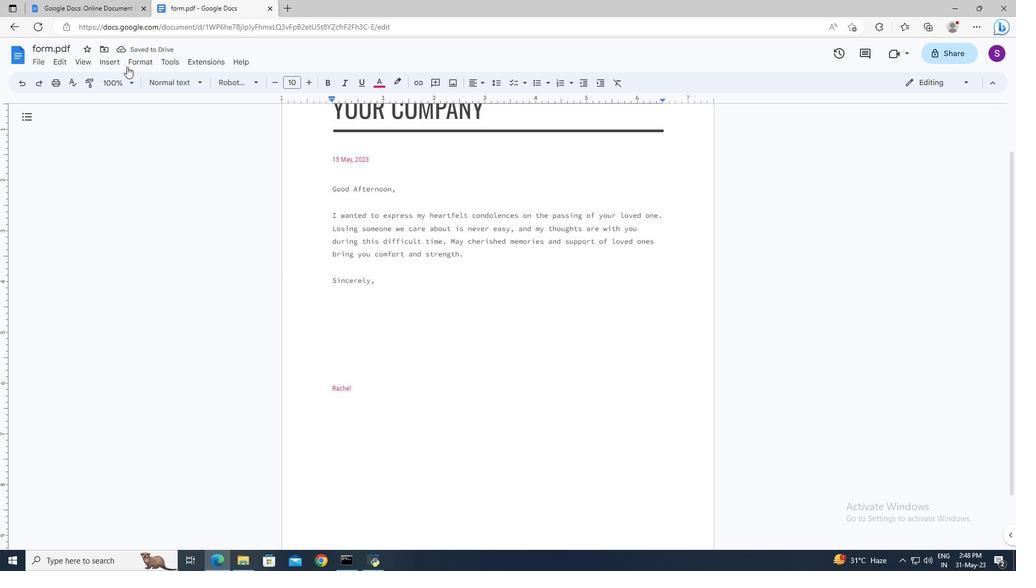 
Action: Mouse pressed left at (122, 61)
Screenshot: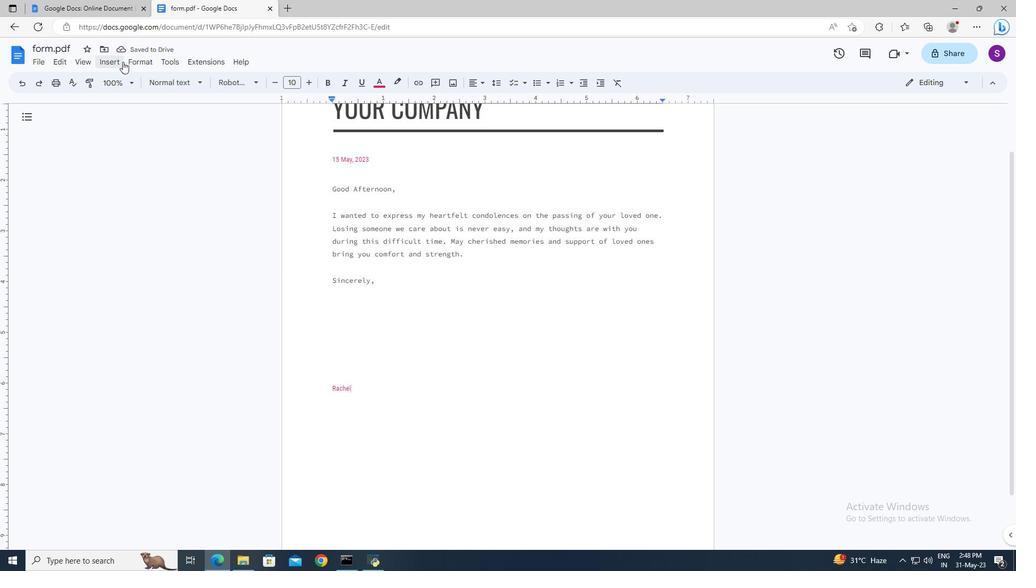 
Action: Mouse moved to (168, 303)
Screenshot: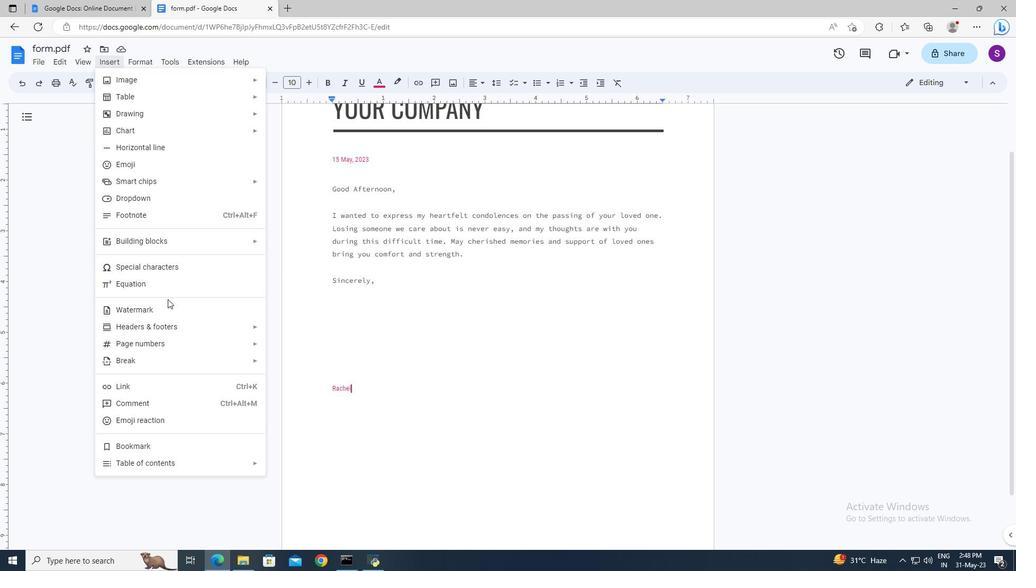 
Action: Mouse pressed left at (168, 303)
Screenshot: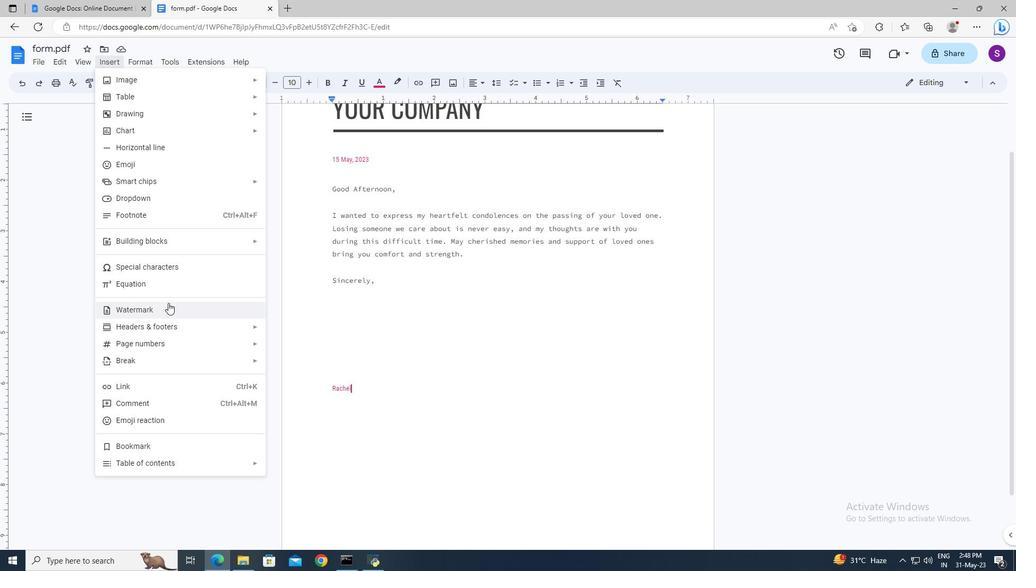 
Action: Mouse moved to (964, 124)
Screenshot: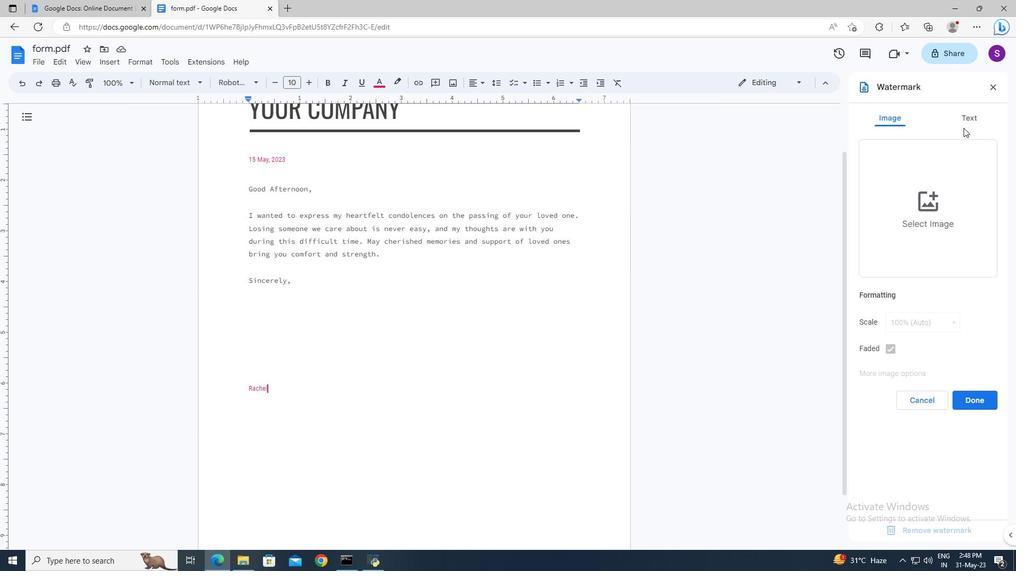 
Action: Mouse pressed left at (964, 124)
Screenshot: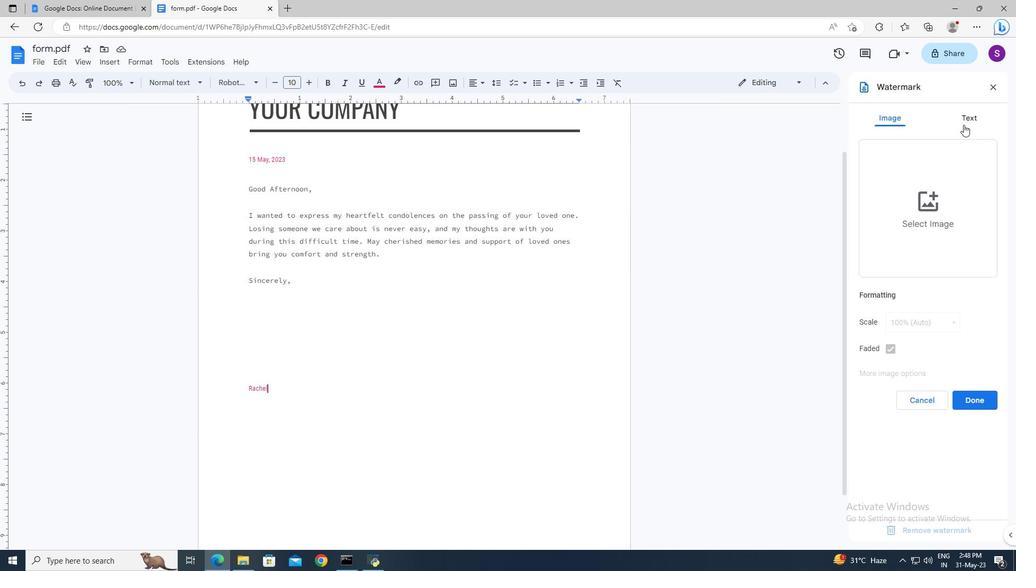 
Action: Mouse moved to (943, 155)
Screenshot: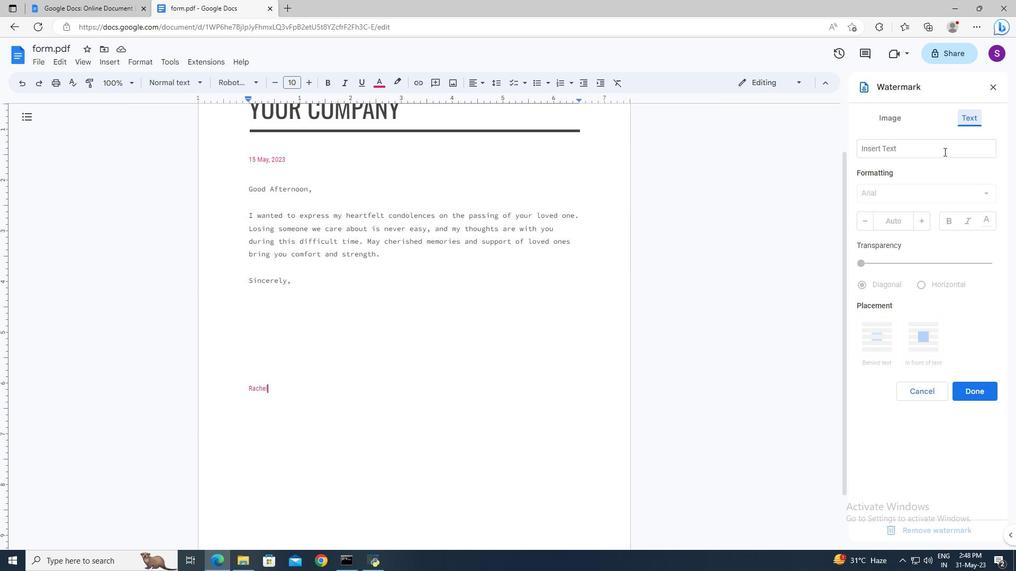 
Action: Mouse pressed left at (943, 155)
Screenshot: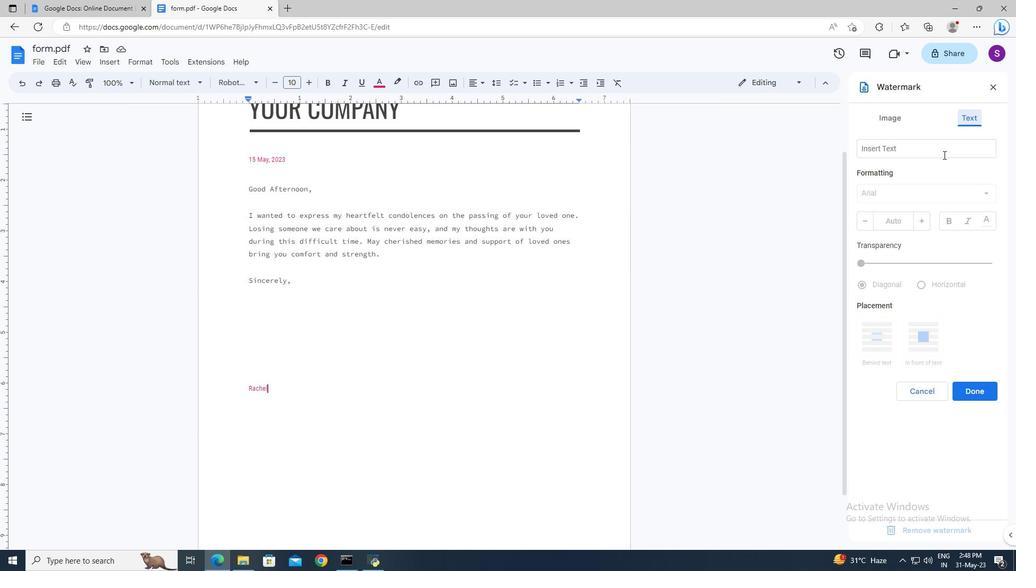 
Action: Key pressed <Key.shift>Do<Key.space>not<Key.space>copy<Key.enter>
Screenshot: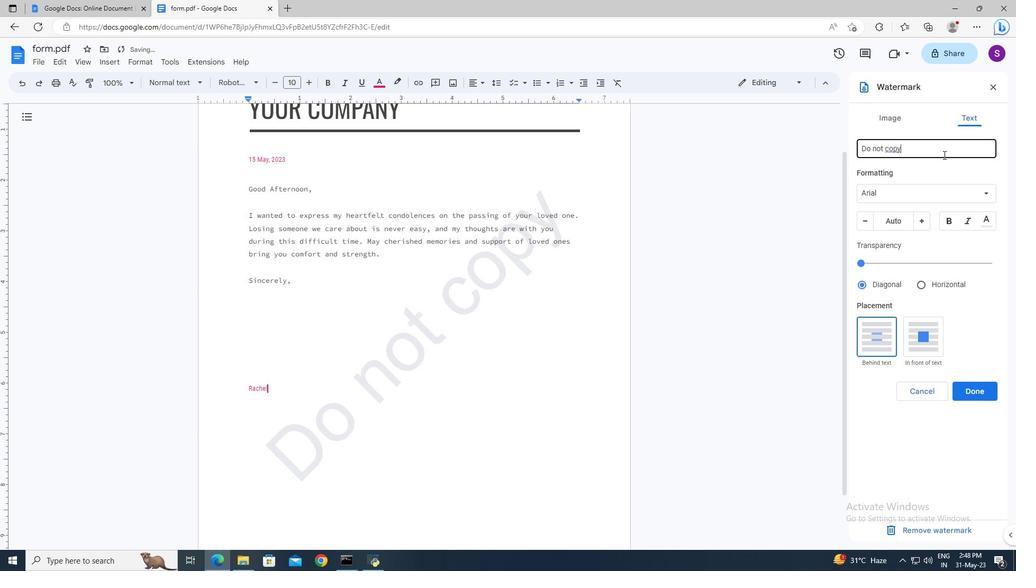 
Action: Mouse moved to (941, 195)
Screenshot: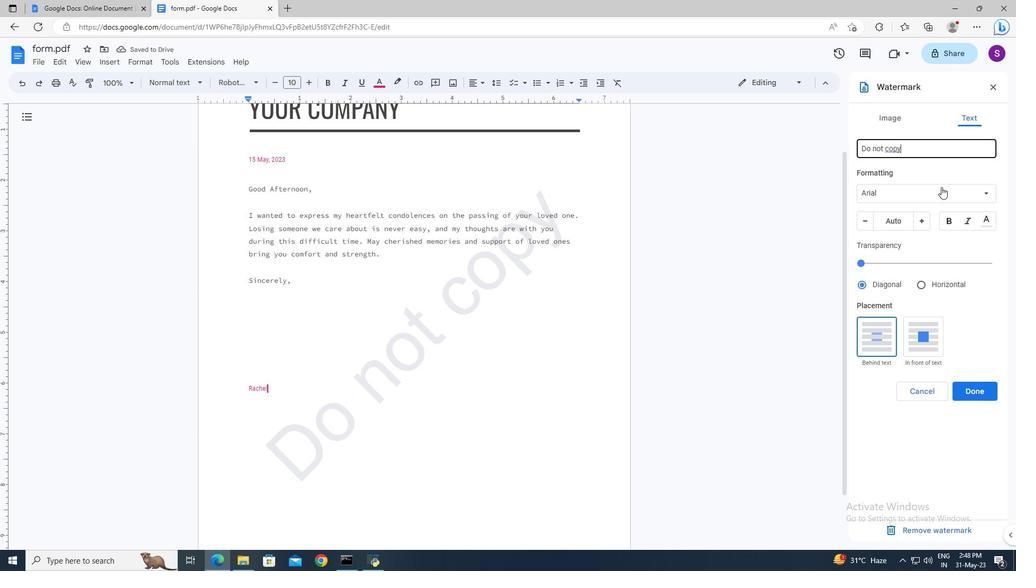 
Action: Mouse pressed left at (941, 195)
Screenshot: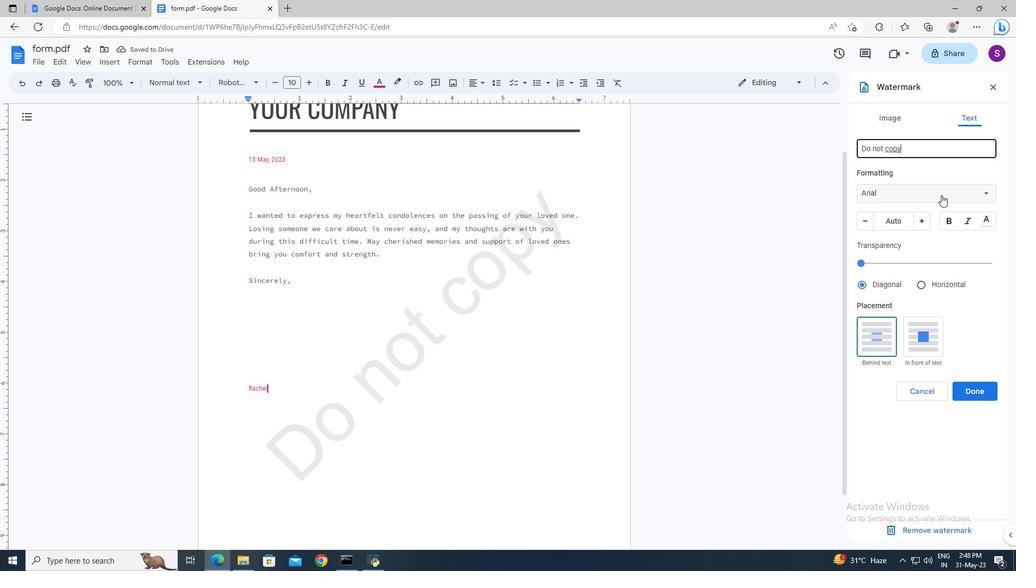 
Action: Mouse moved to (928, 521)
Screenshot: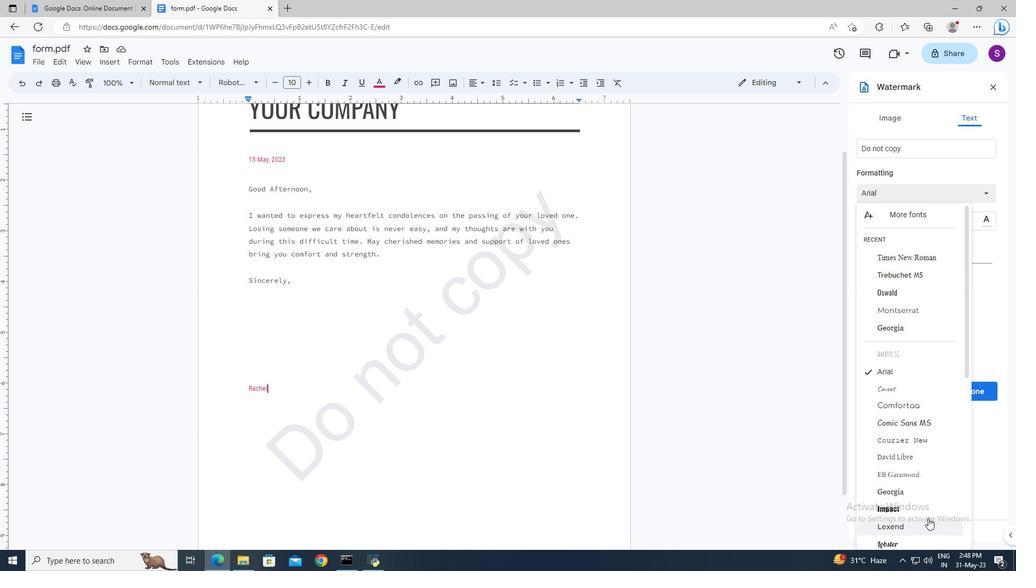 
Action: Mouse pressed left at (928, 521)
Screenshot: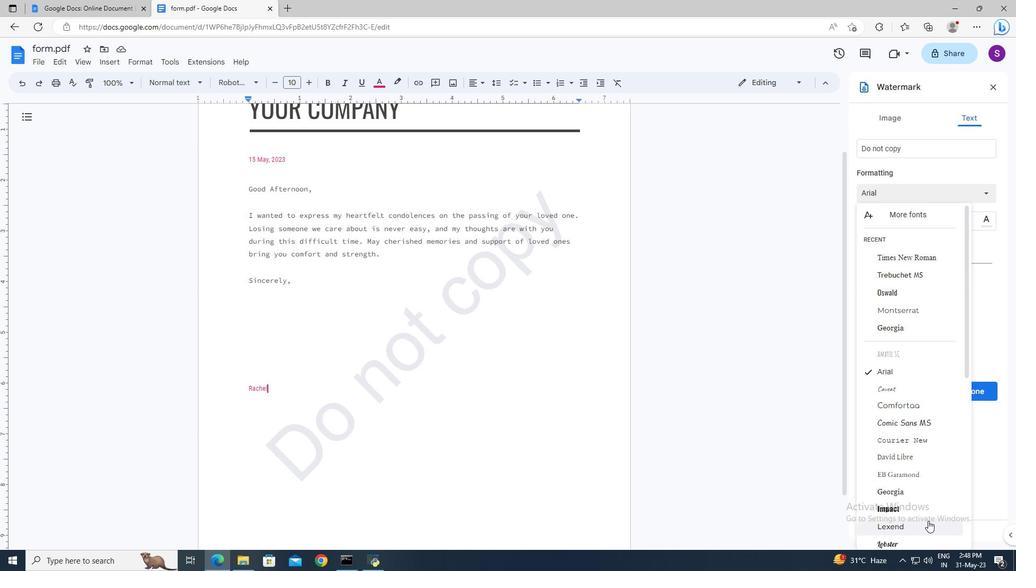 
Action: Mouse moved to (902, 227)
Screenshot: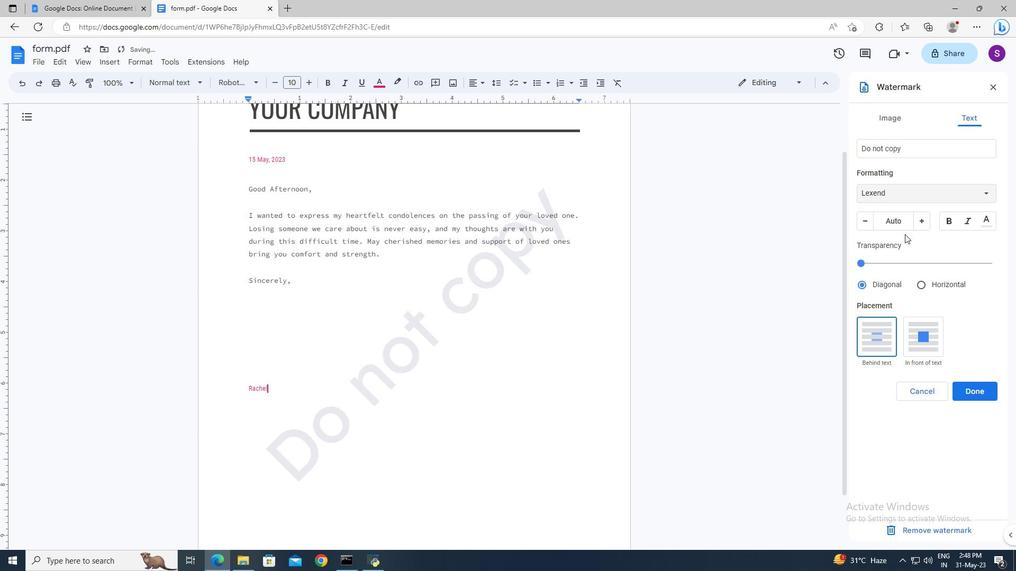 
Action: Mouse pressed left at (902, 227)
Screenshot: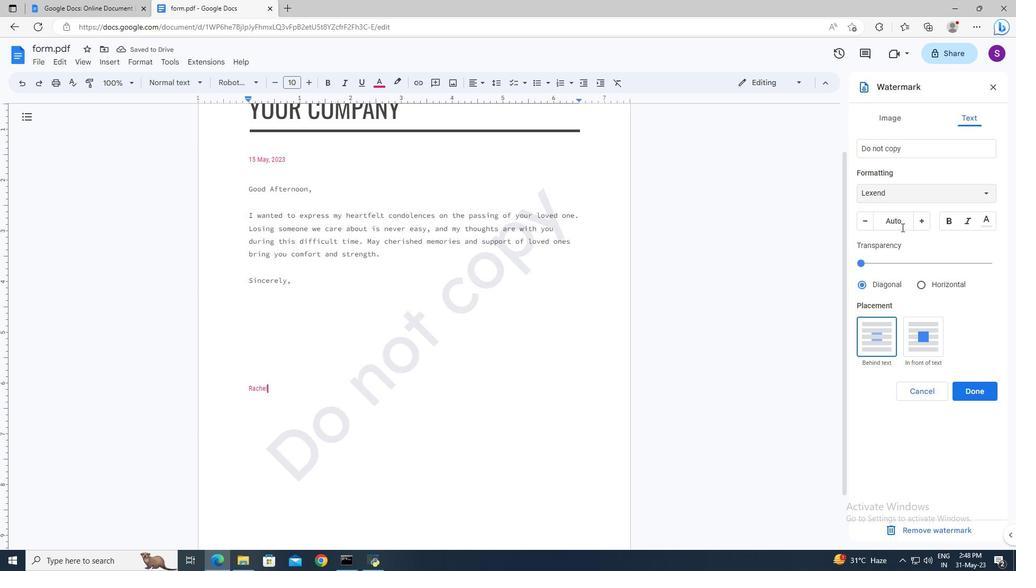 
Action: Mouse moved to (820, 191)
Screenshot: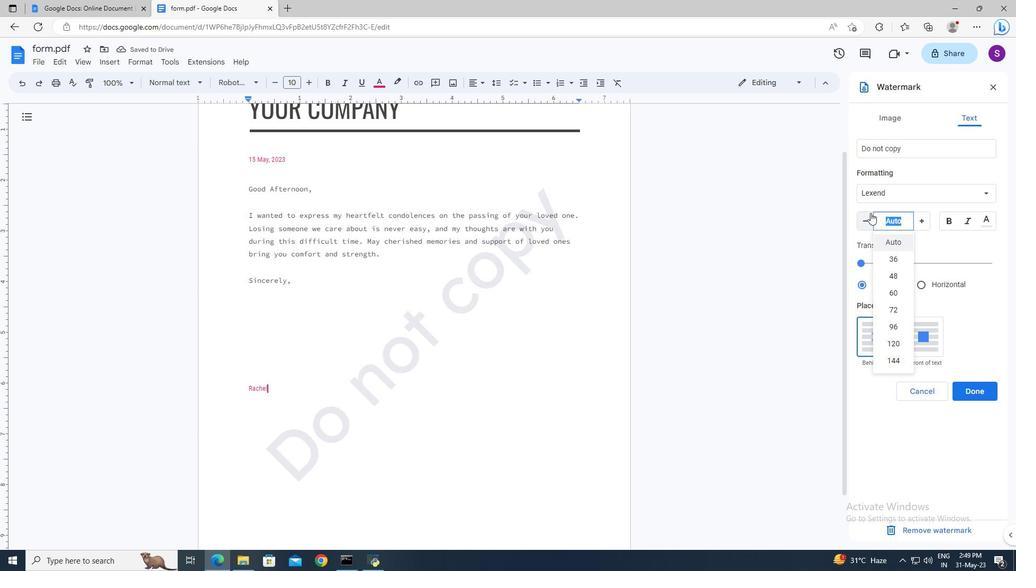 
Action: Key pressed 112<Key.enter>
Screenshot: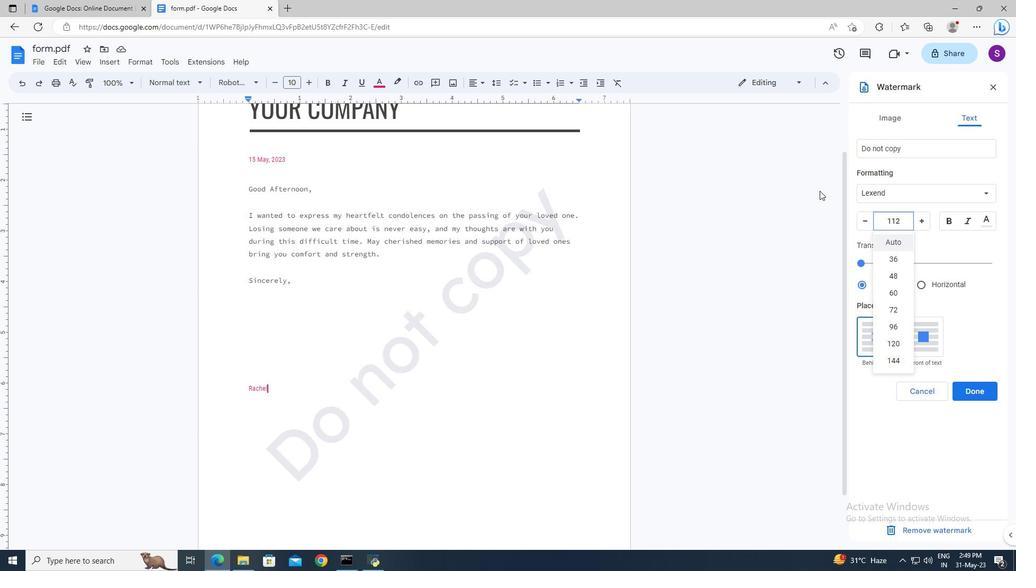 
Action: Mouse moved to (921, 285)
Screenshot: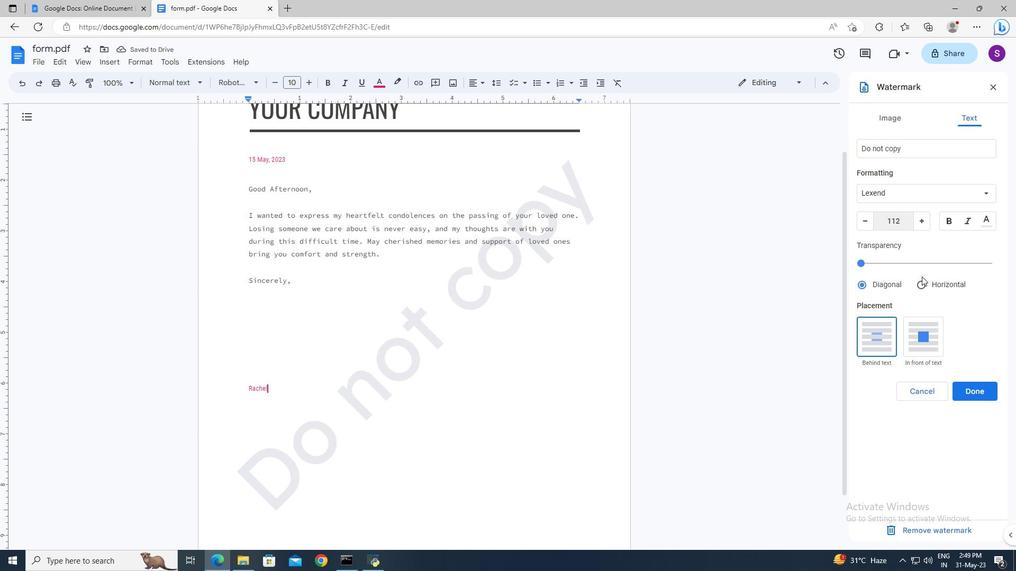 
Action: Mouse pressed left at (921, 285)
Screenshot: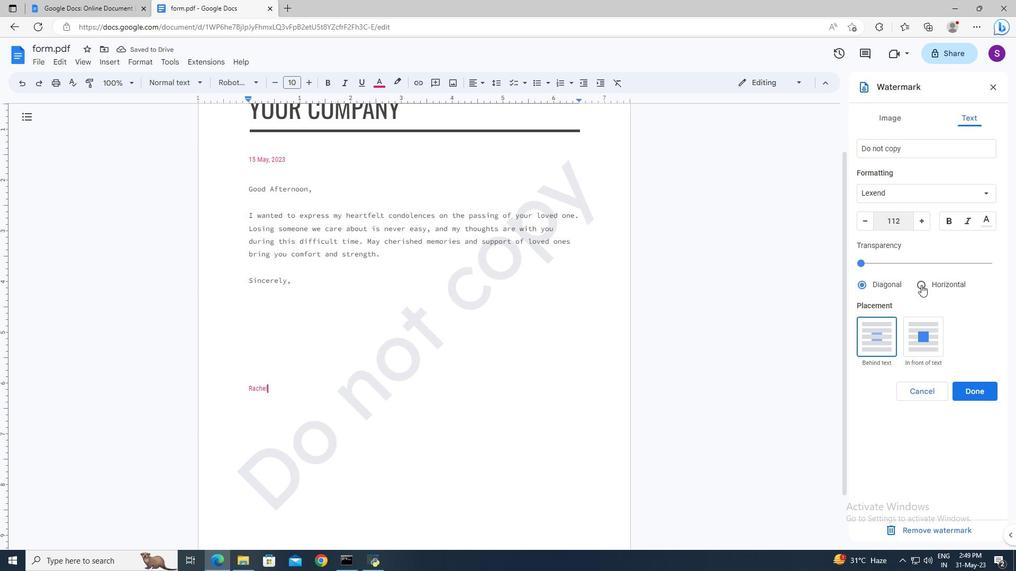 
Action: Mouse moved to (977, 382)
Screenshot: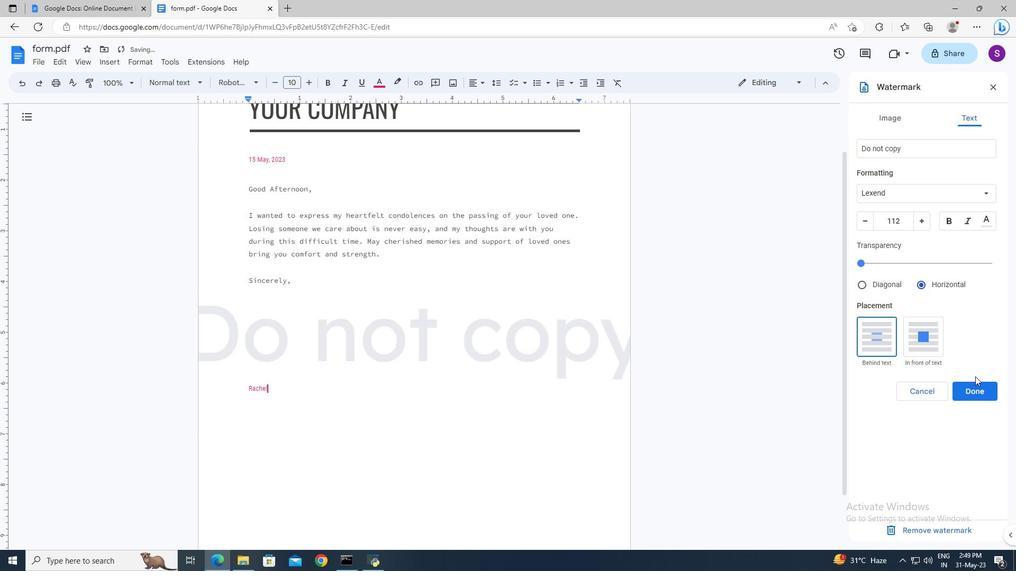 
Action: Mouse pressed left at (977, 382)
Screenshot: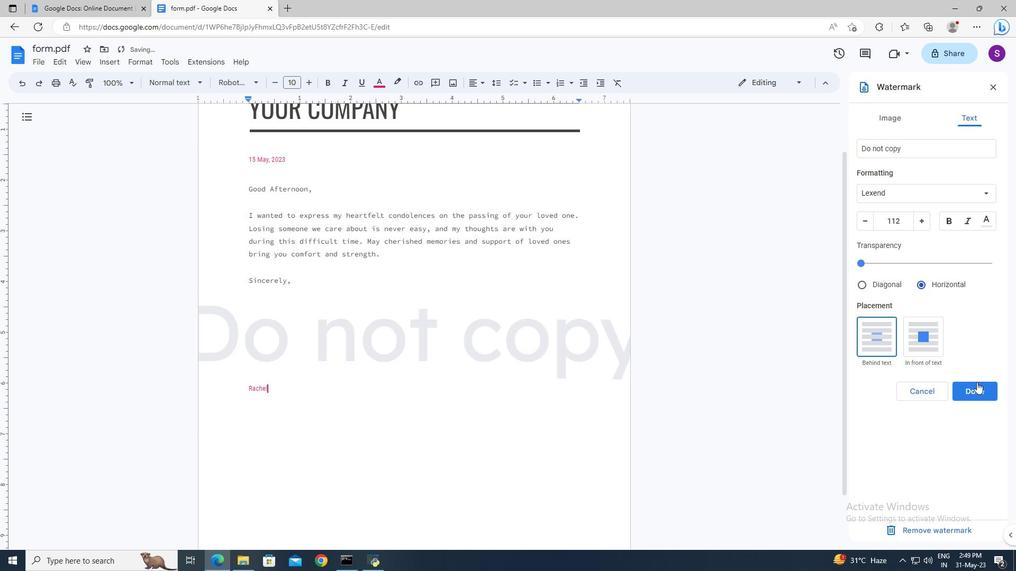 
Action: Mouse moved to (971, 380)
Screenshot: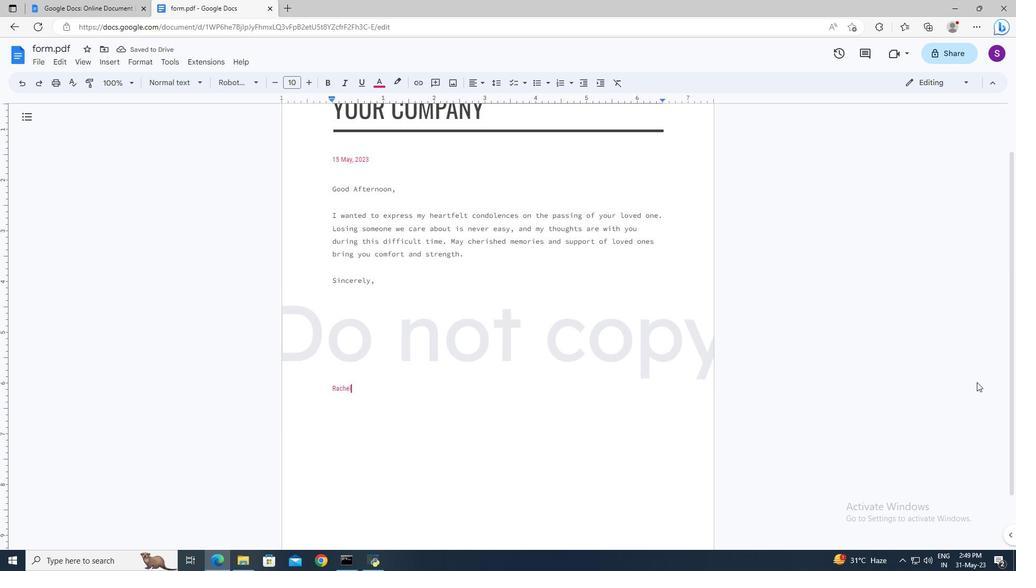 
